 Task: Play online wordle game with 9 letters.
Action: Mouse moved to (512, 458)
Screenshot: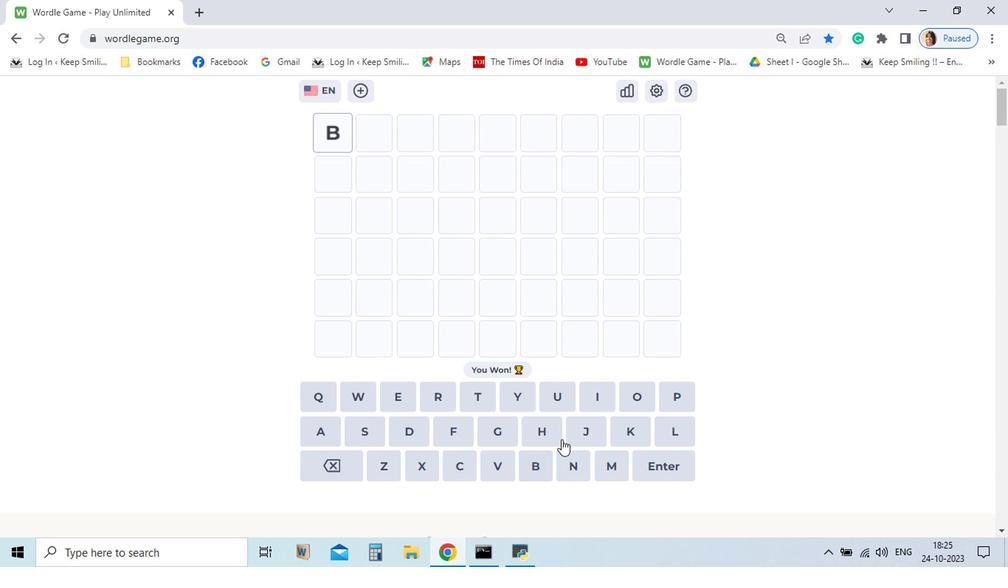 
Action: Mouse pressed left at (512, 458)
Screenshot: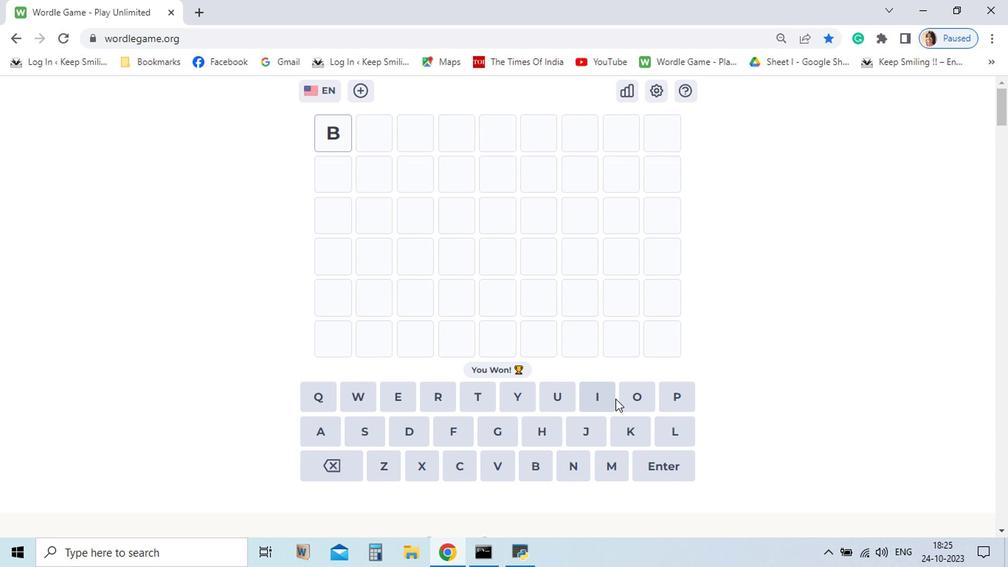 
Action: Mouse moved to (581, 414)
Screenshot: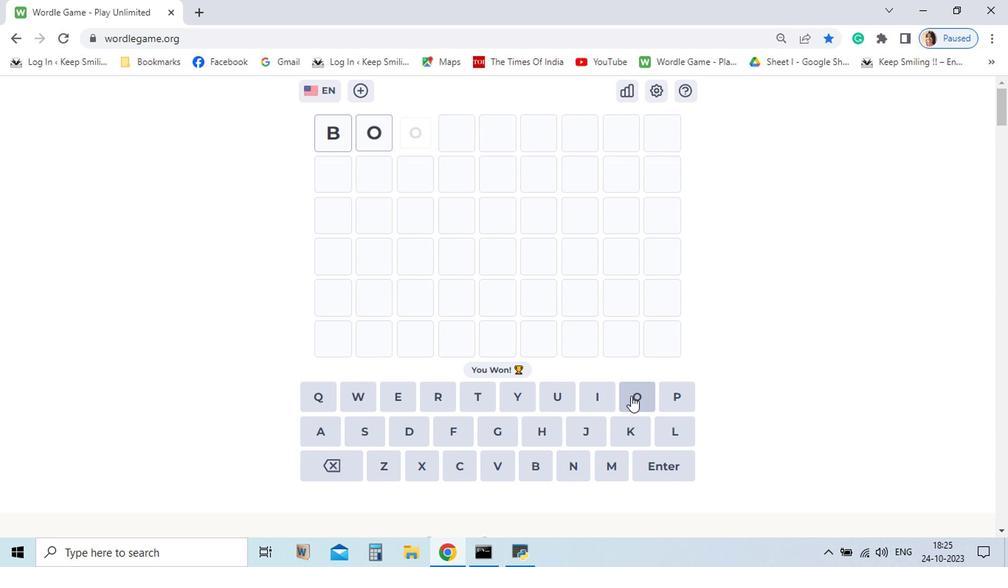 
Action: Mouse pressed left at (581, 414)
Screenshot: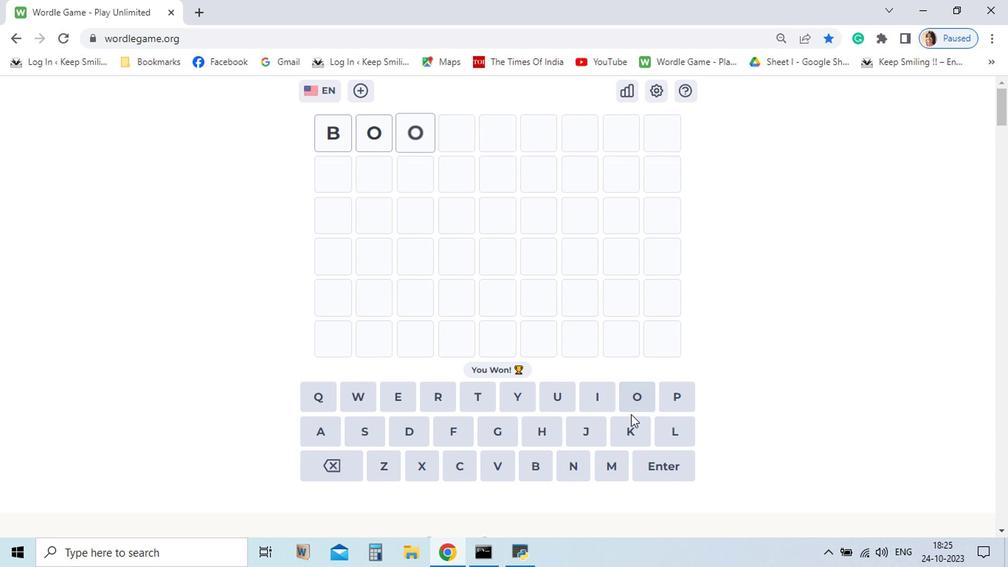 
Action: Mouse moved to (582, 414)
Screenshot: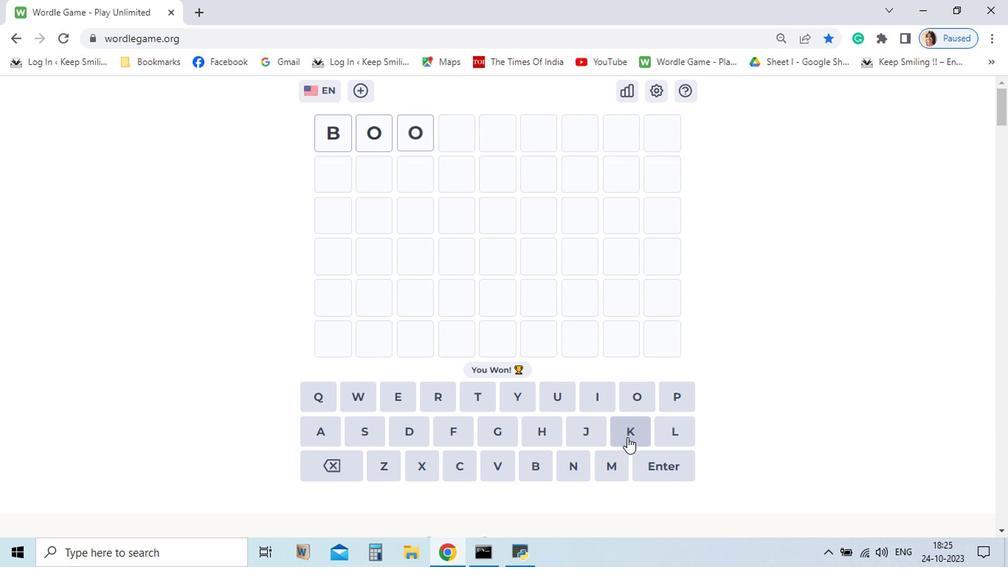 
Action: Mouse pressed left at (582, 414)
Screenshot: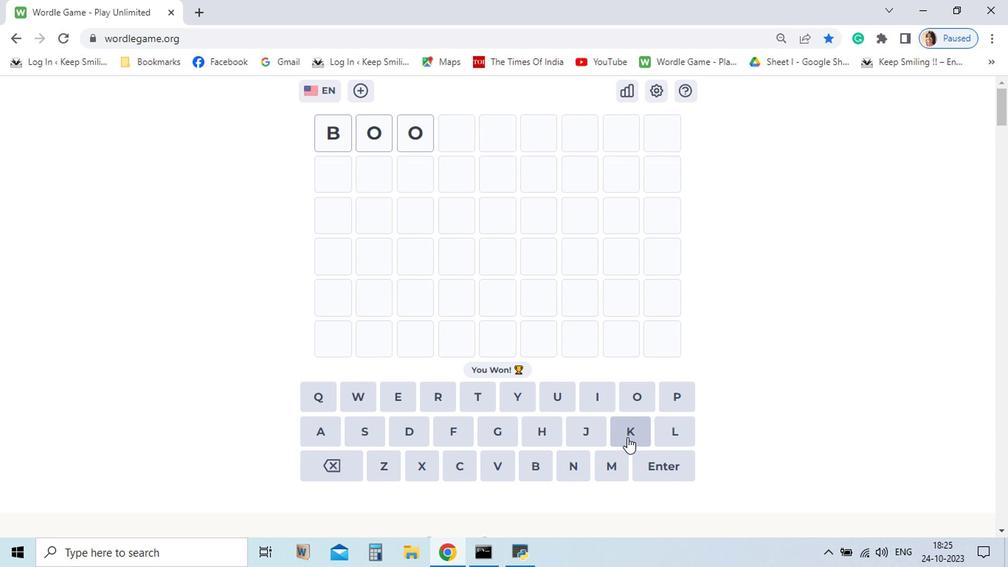 
Action: Mouse moved to (579, 444)
Screenshot: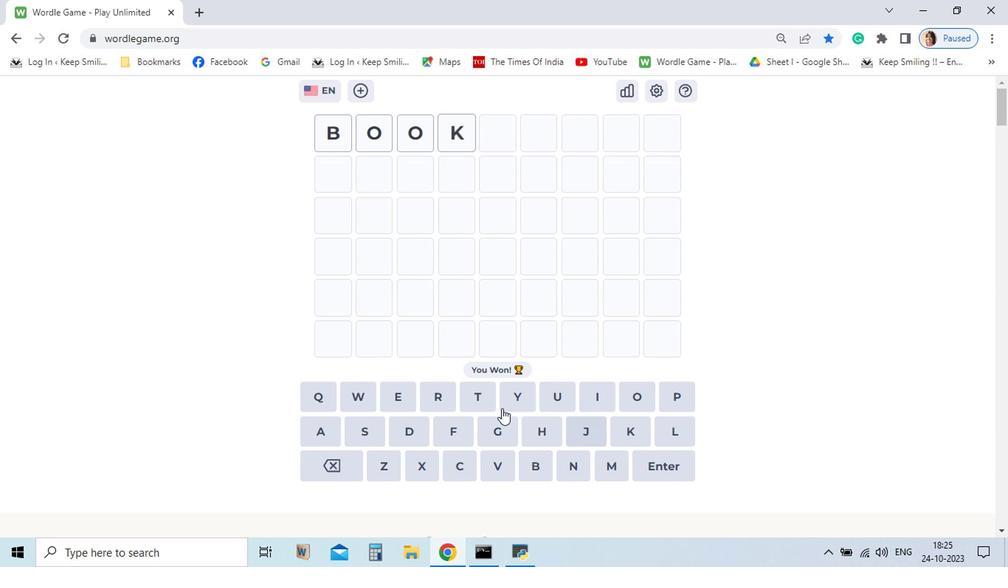 
Action: Mouse pressed left at (579, 444)
Screenshot: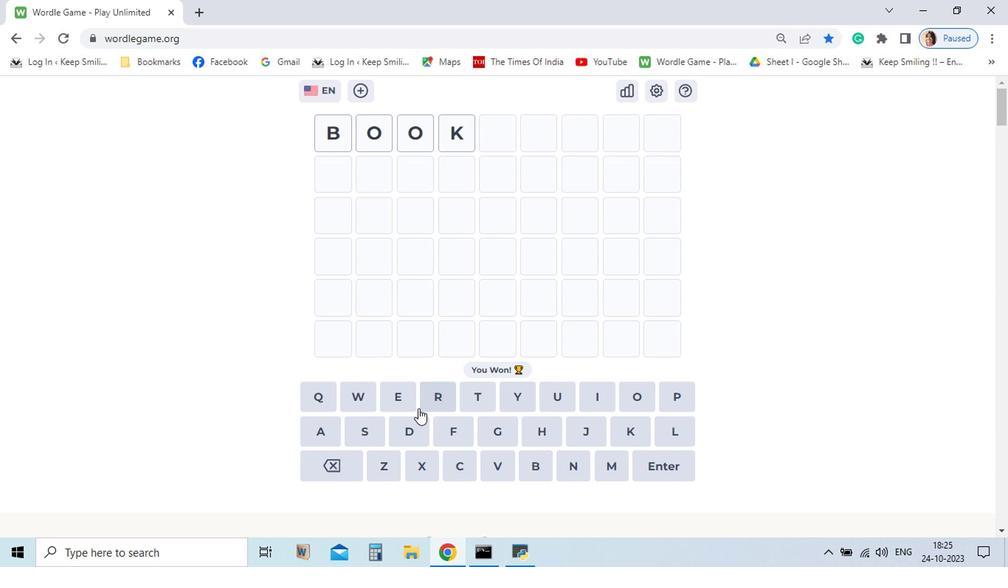 
Action: Mouse moved to (389, 418)
Screenshot: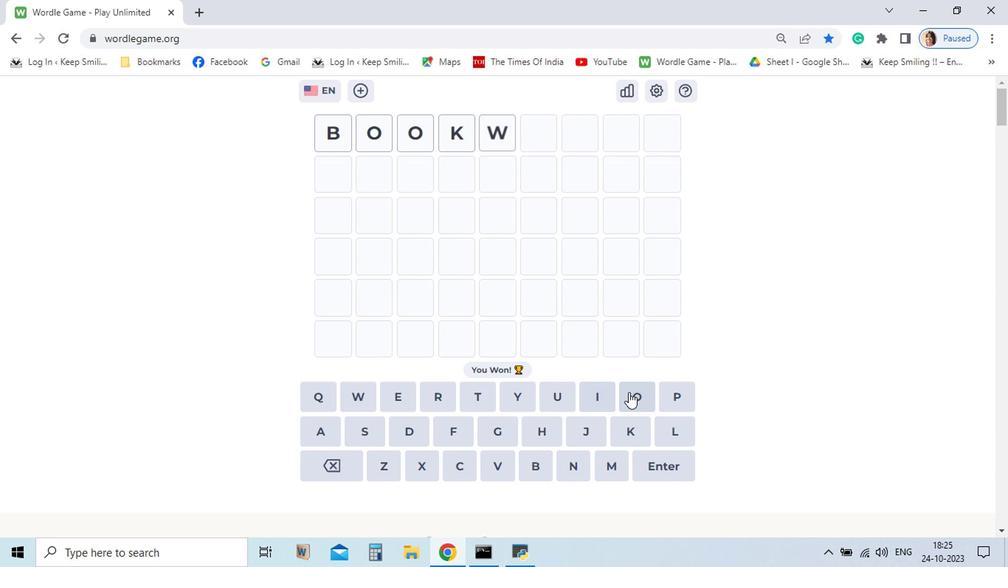 
Action: Mouse pressed left at (389, 418)
Screenshot: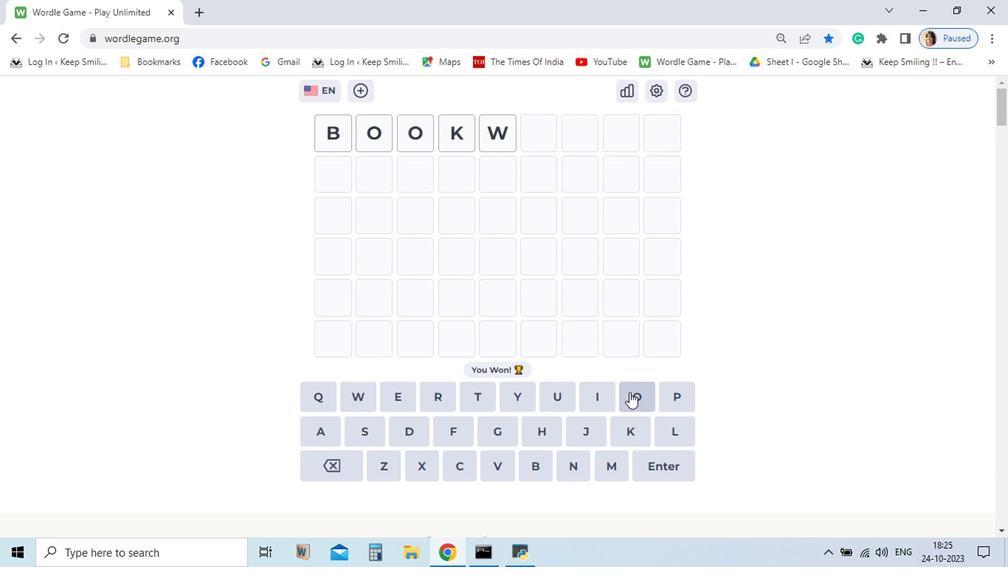 
Action: Mouse moved to (584, 411)
Screenshot: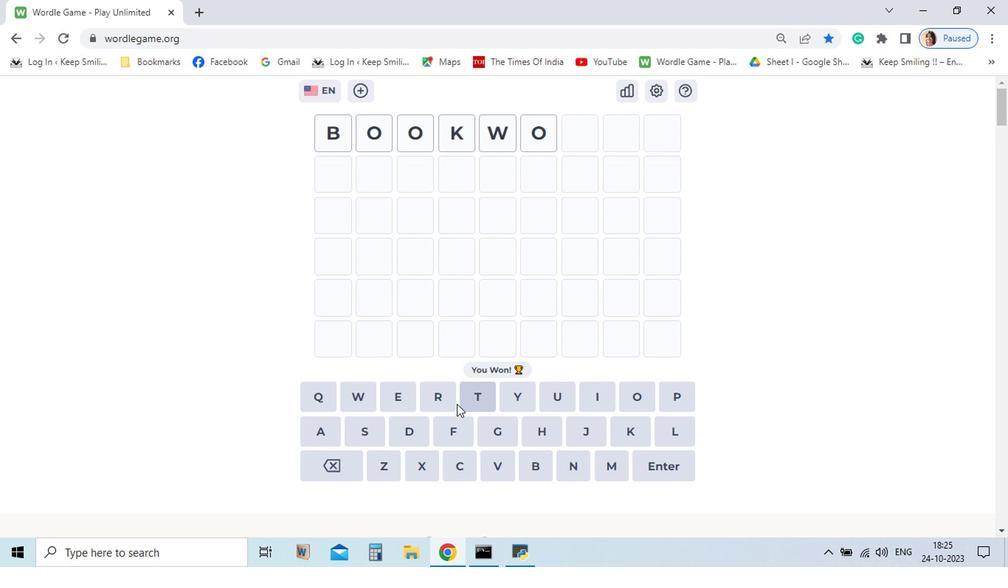 
Action: Mouse pressed left at (584, 411)
Screenshot: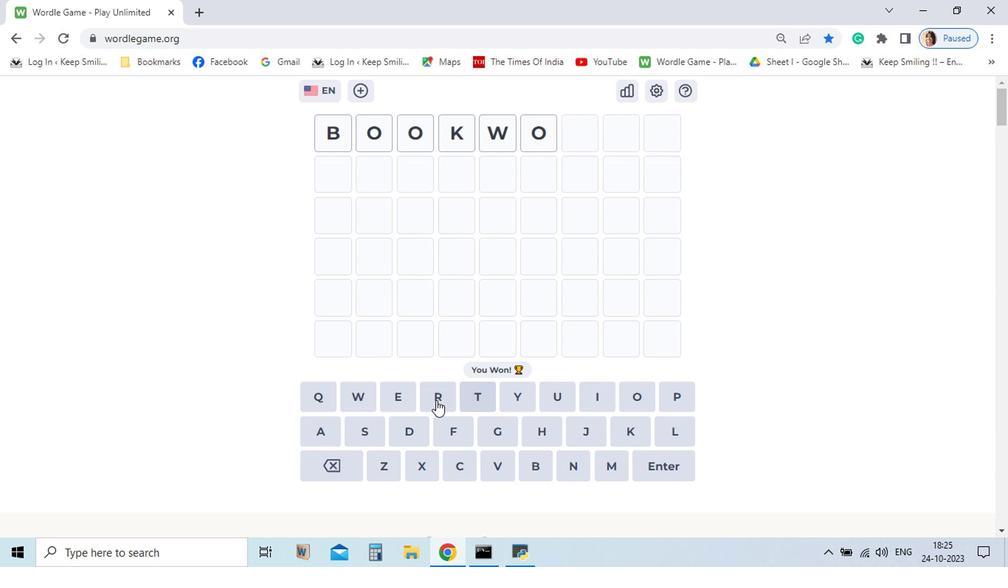 
Action: Mouse moved to (443, 418)
Screenshot: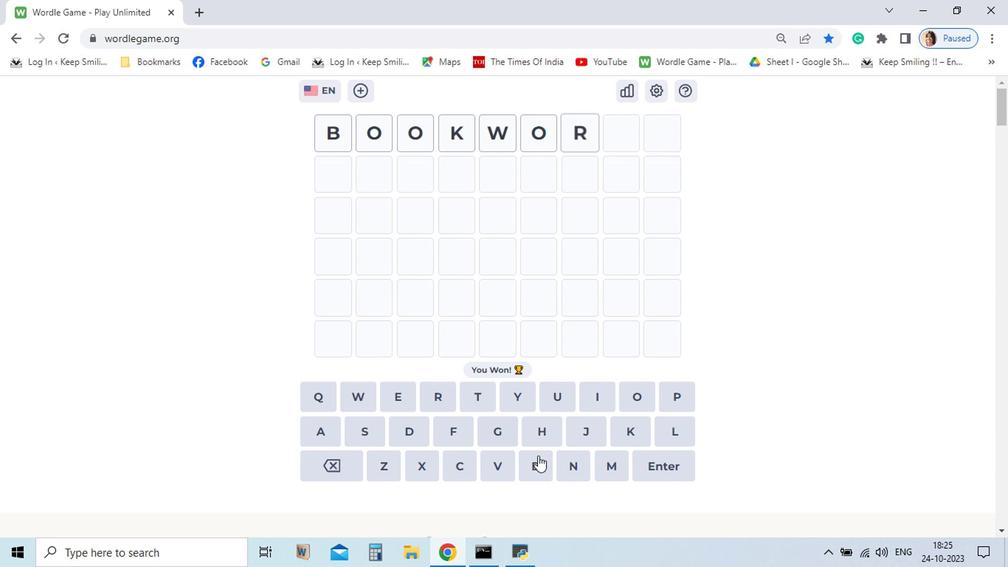 
Action: Mouse pressed left at (443, 418)
Screenshot: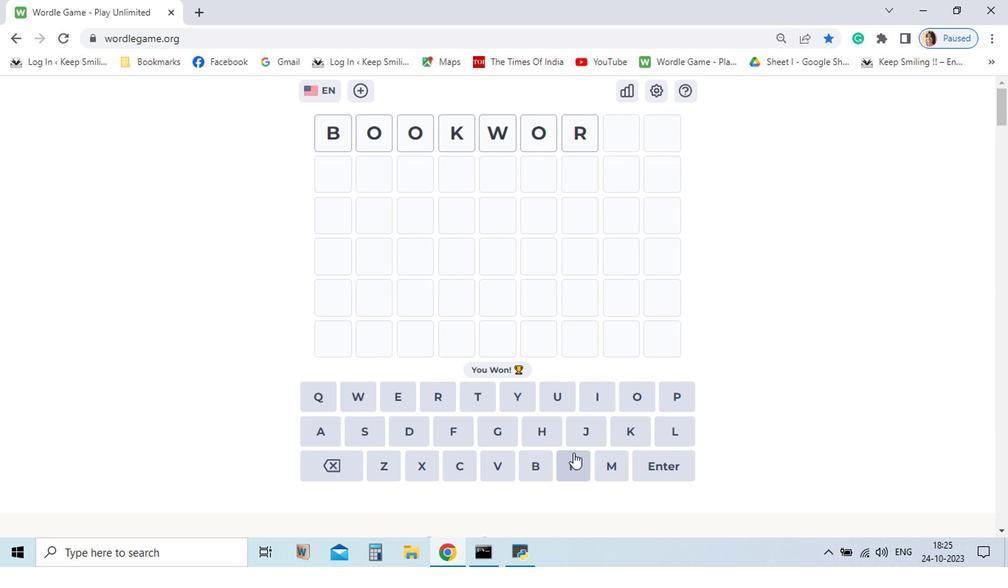 
Action: Mouse moved to (566, 464)
Screenshot: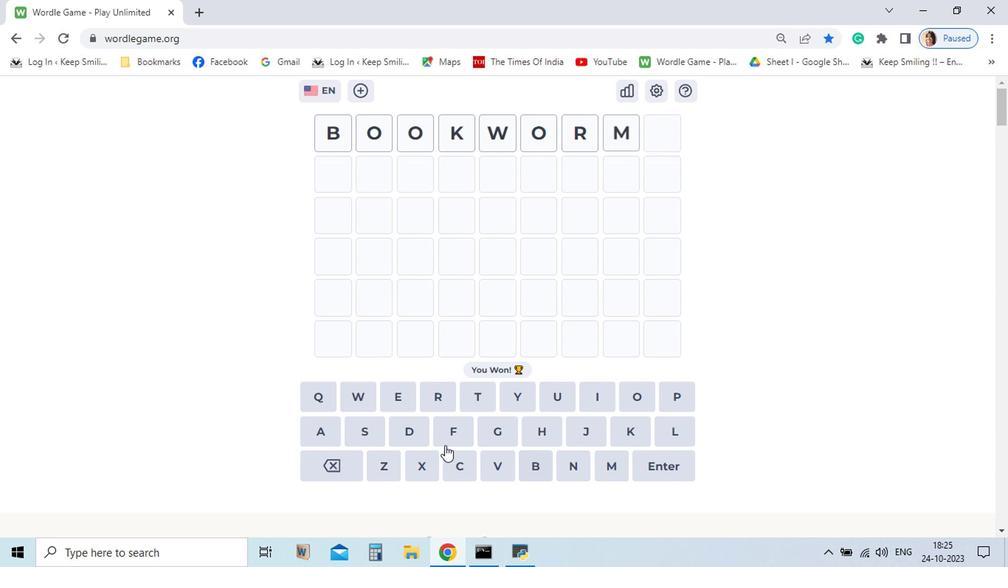 
Action: Mouse pressed left at (566, 464)
Screenshot: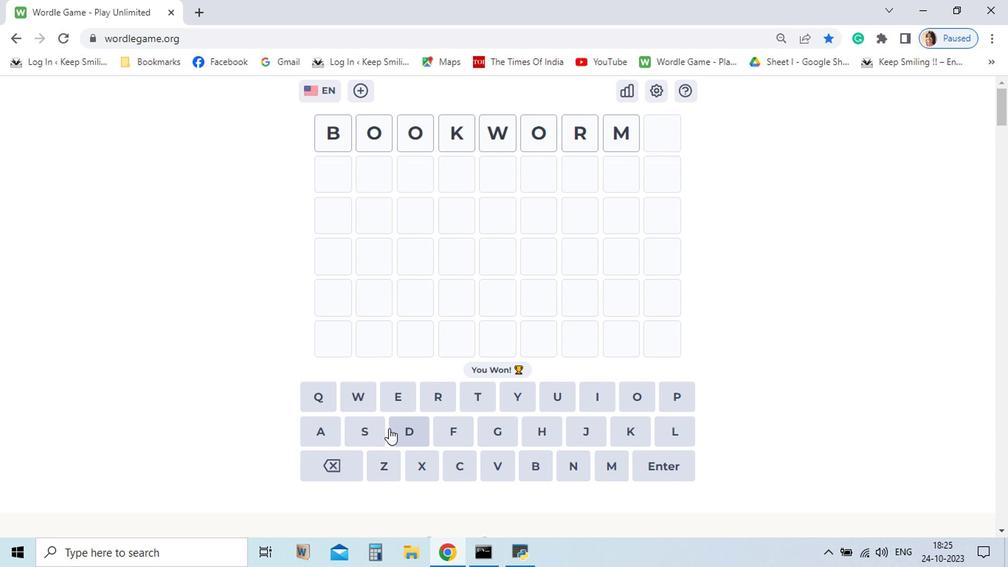 
Action: Mouse moved to (392, 434)
Screenshot: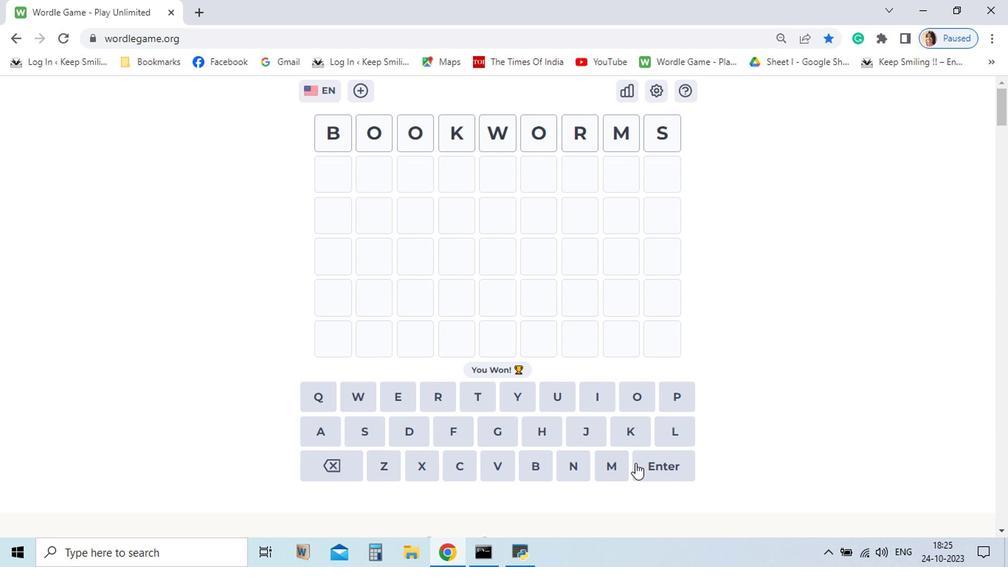 
Action: Mouse pressed left at (392, 434)
Screenshot: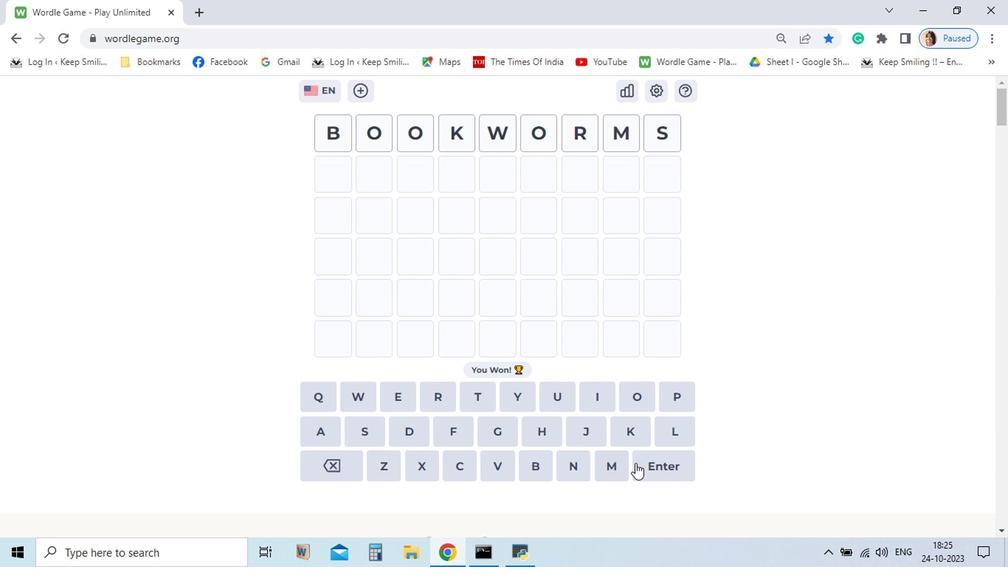 
Action: Mouse moved to (587, 460)
Screenshot: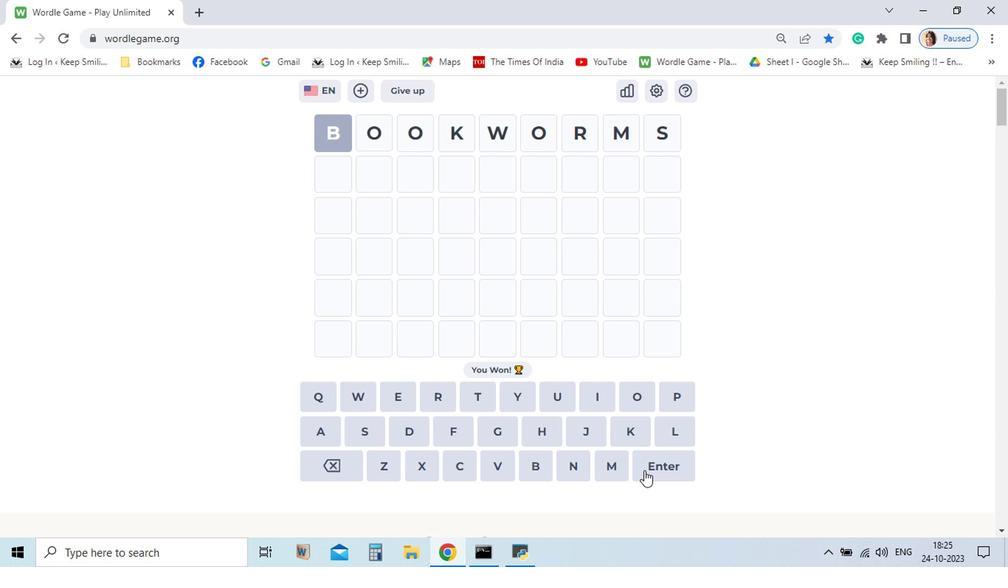 
Action: Mouse pressed left at (587, 460)
Screenshot: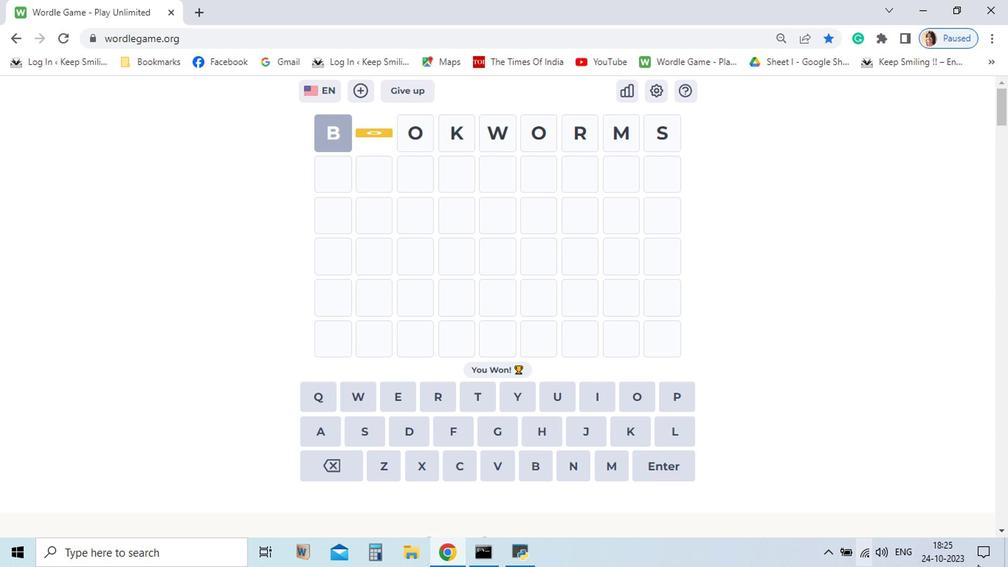 
Action: Mouse moved to (460, 462)
Screenshot: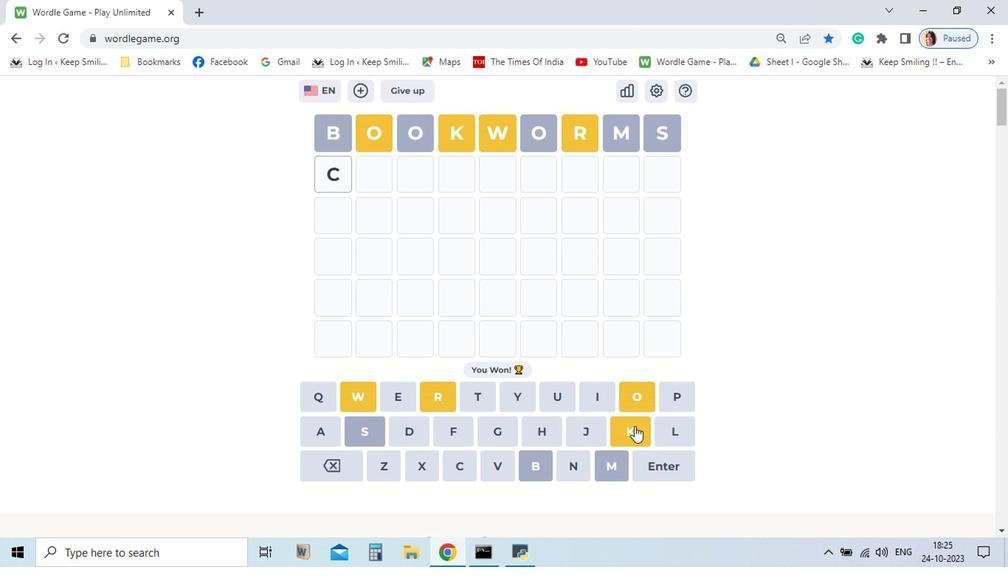 
Action: Mouse pressed left at (460, 462)
Screenshot: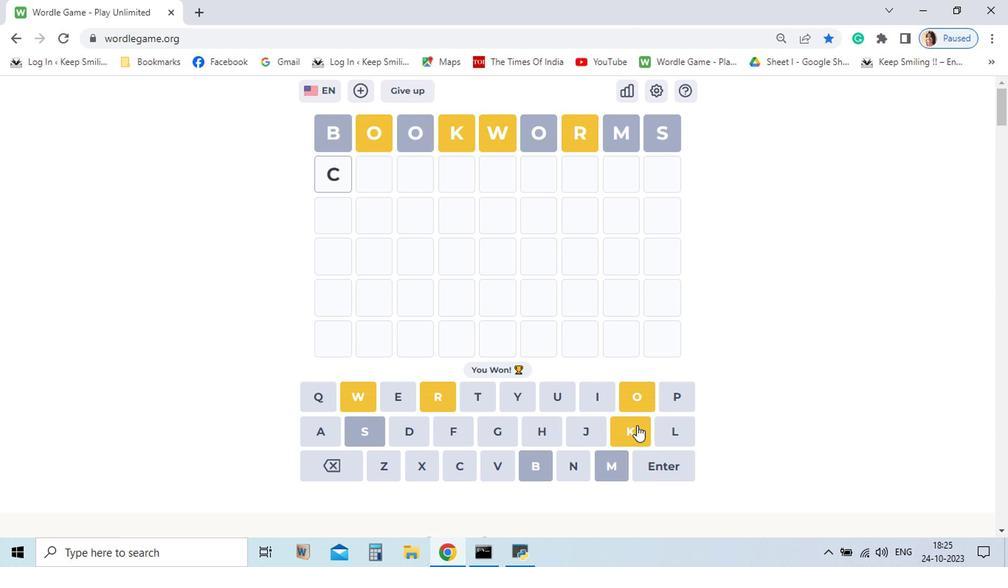 
Action: Mouse moved to (617, 435)
Screenshot: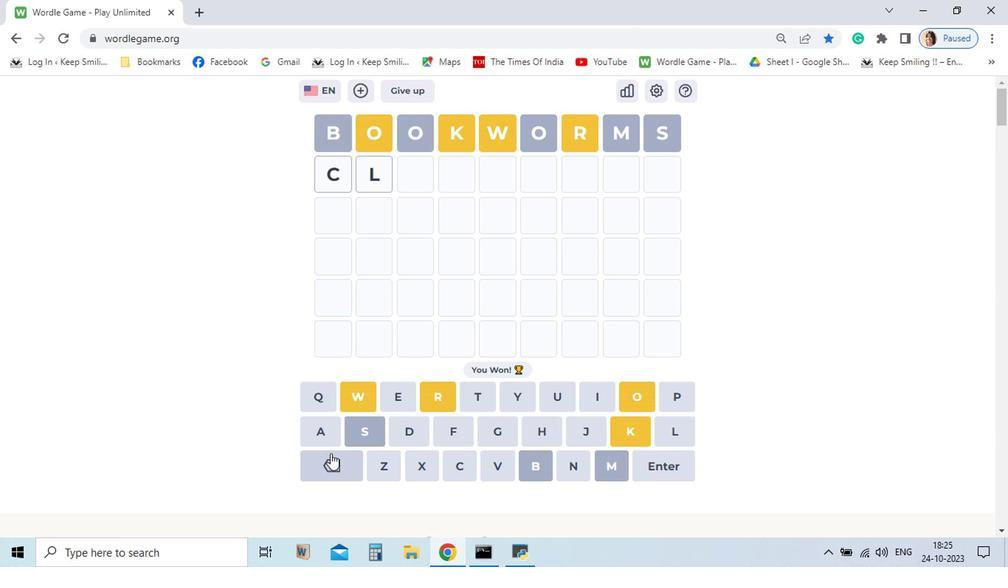 
Action: Mouse pressed left at (617, 435)
Screenshot: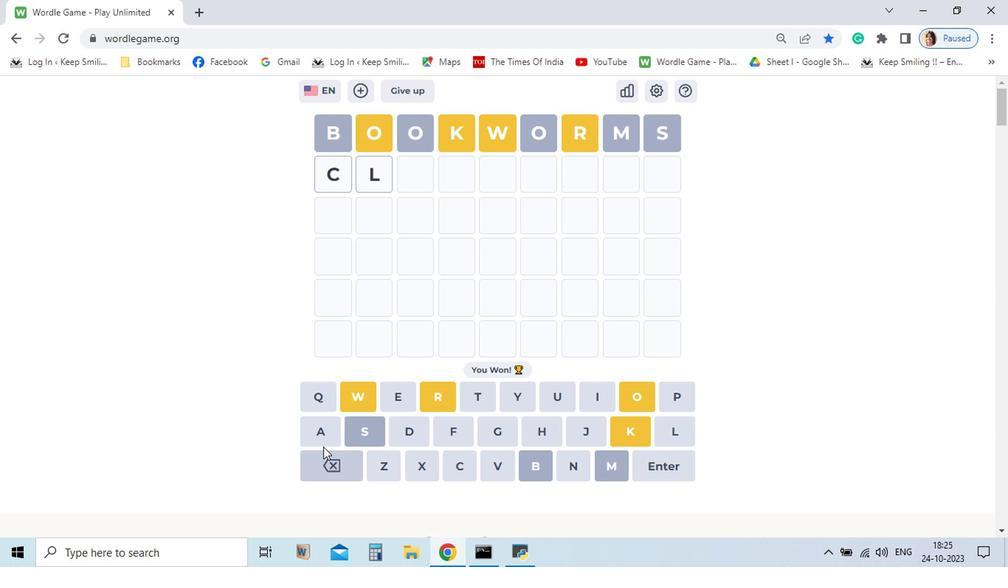 
Action: Mouse moved to (359, 445)
Screenshot: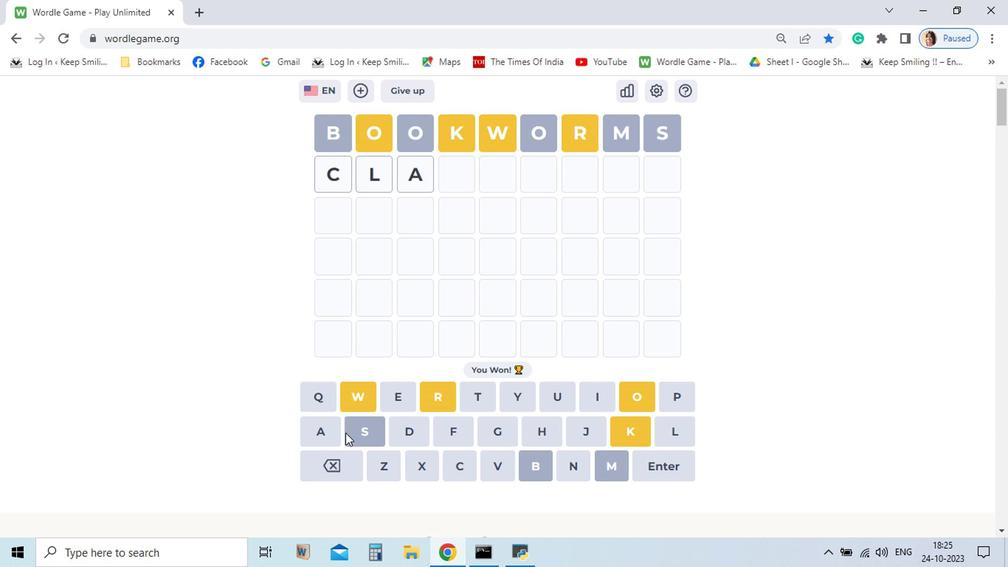 
Action: Mouse pressed left at (359, 445)
Screenshot: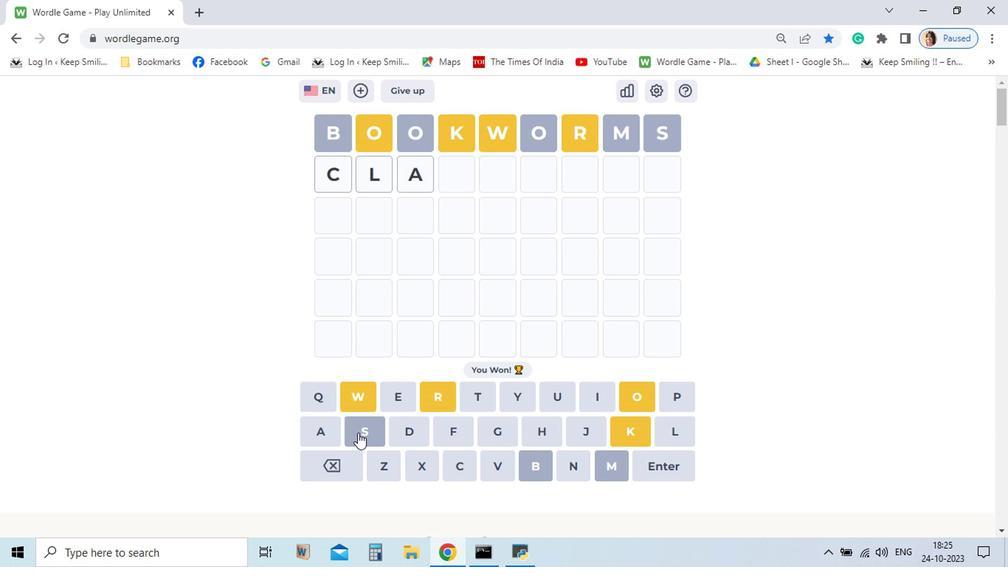 
Action: Mouse moved to (390, 441)
Screenshot: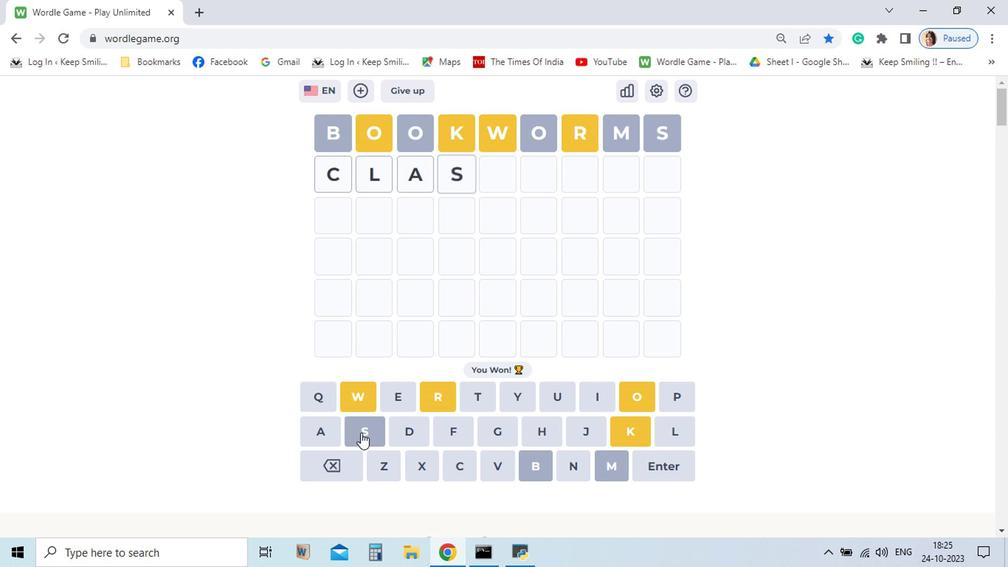 
Action: Mouse pressed left at (390, 441)
Screenshot: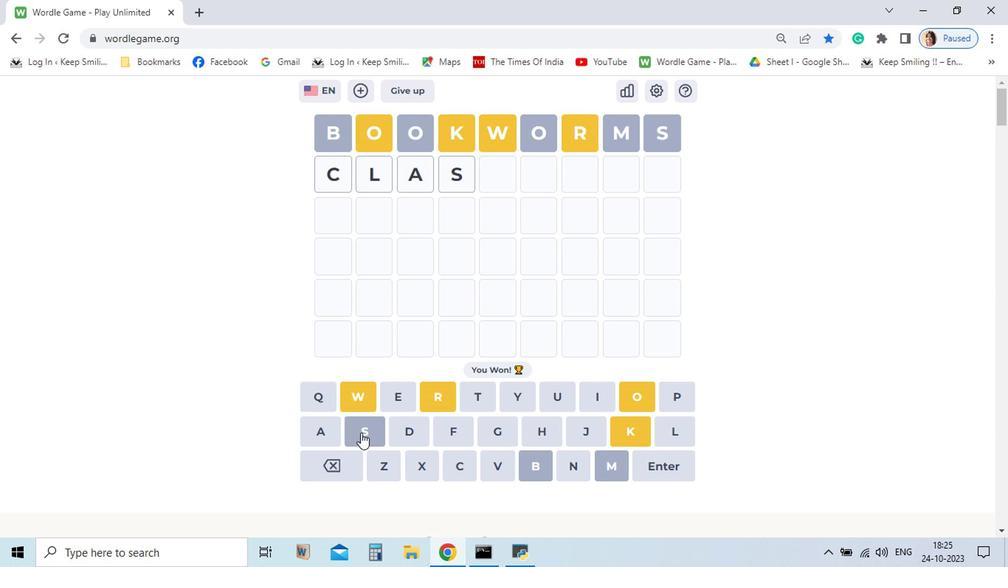 
Action: Mouse pressed left at (390, 441)
Screenshot: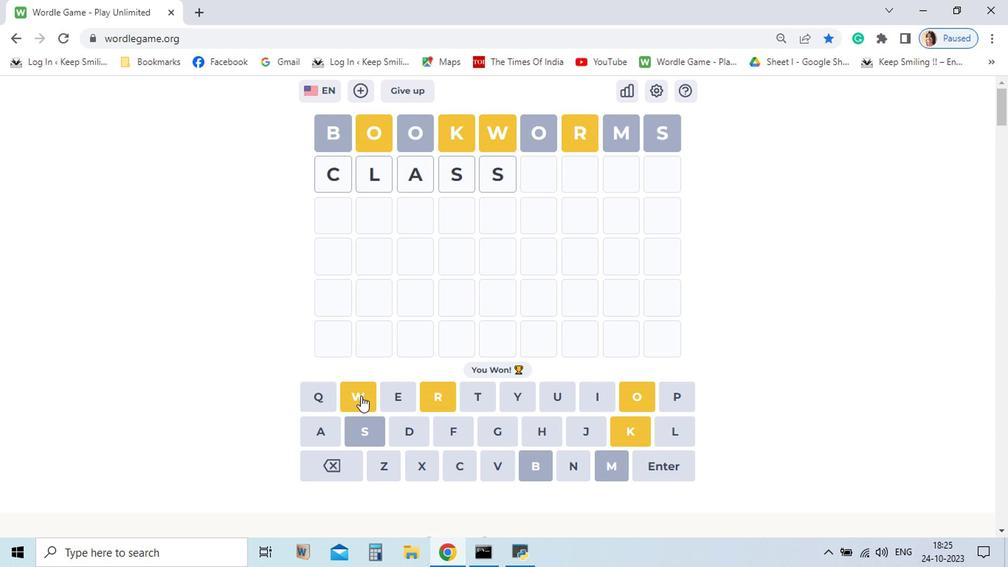 
Action: Mouse moved to (390, 414)
Screenshot: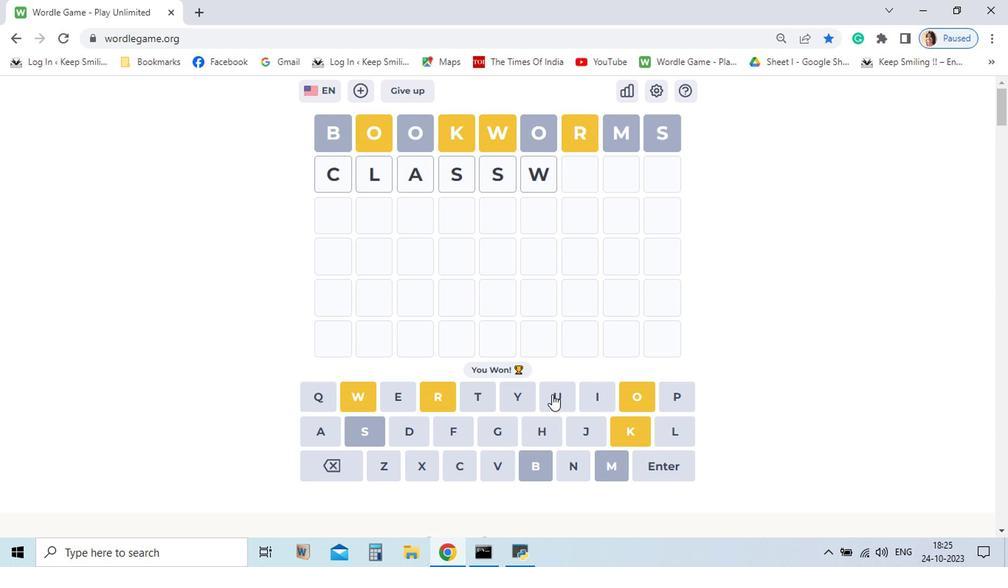
Action: Mouse pressed left at (390, 414)
Screenshot: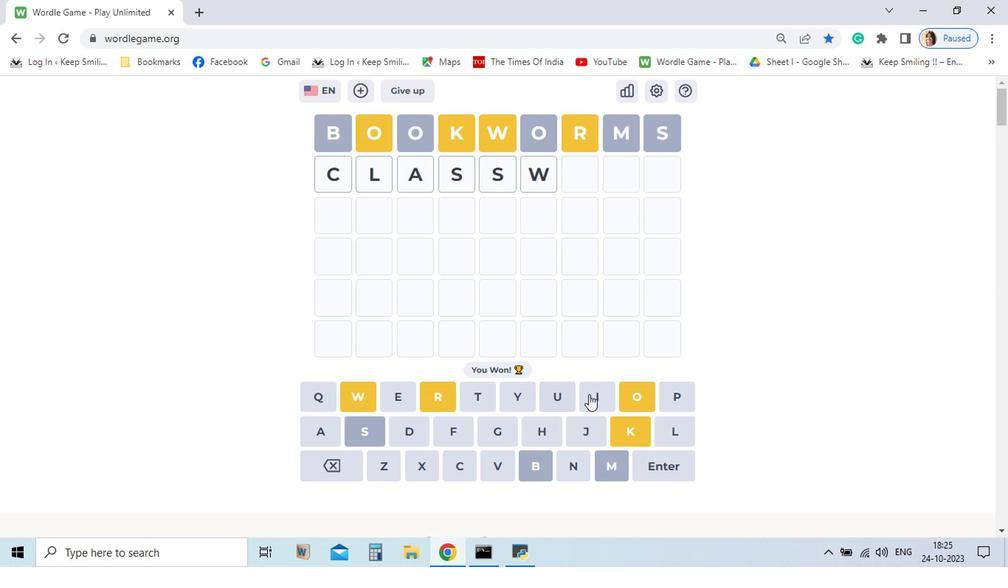 
Action: Mouse moved to (583, 412)
Screenshot: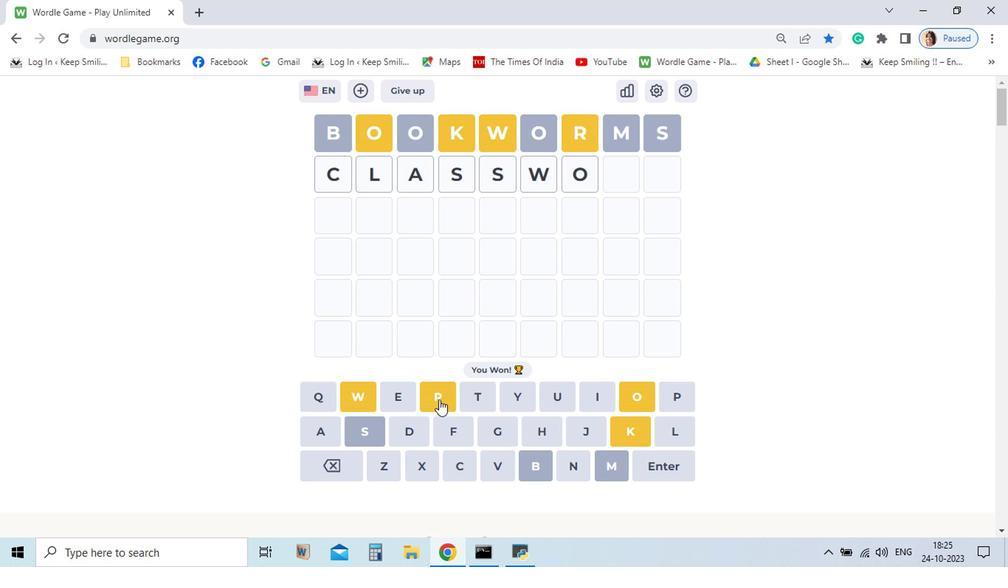 
Action: Mouse pressed left at (583, 412)
Screenshot: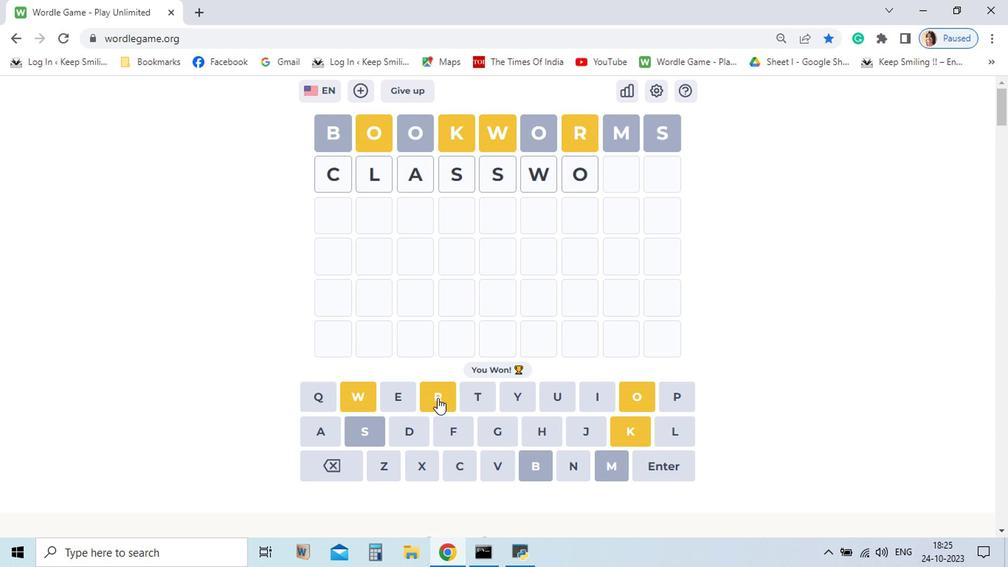 
Action: Mouse moved to (444, 416)
Screenshot: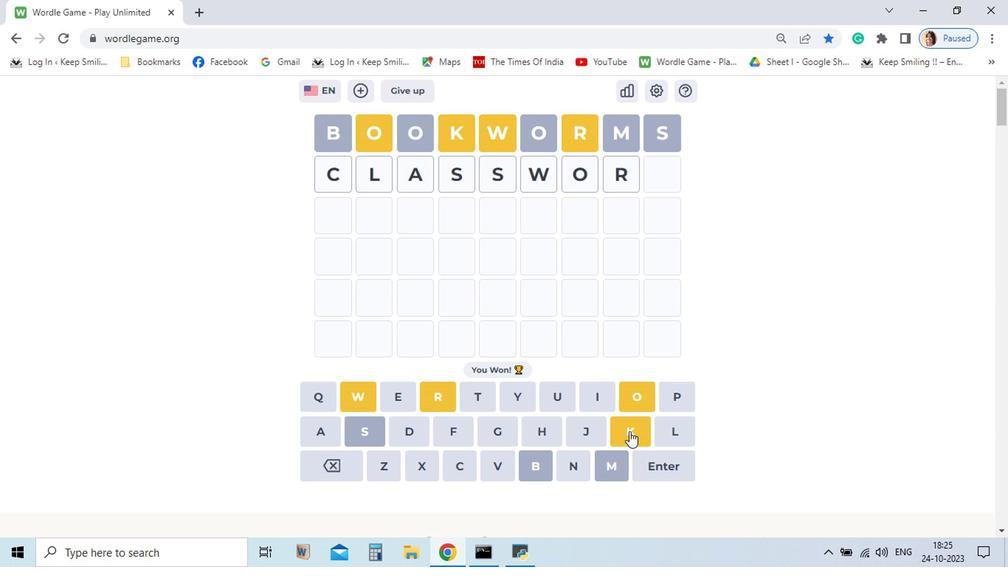 
Action: Mouse pressed left at (444, 416)
Screenshot: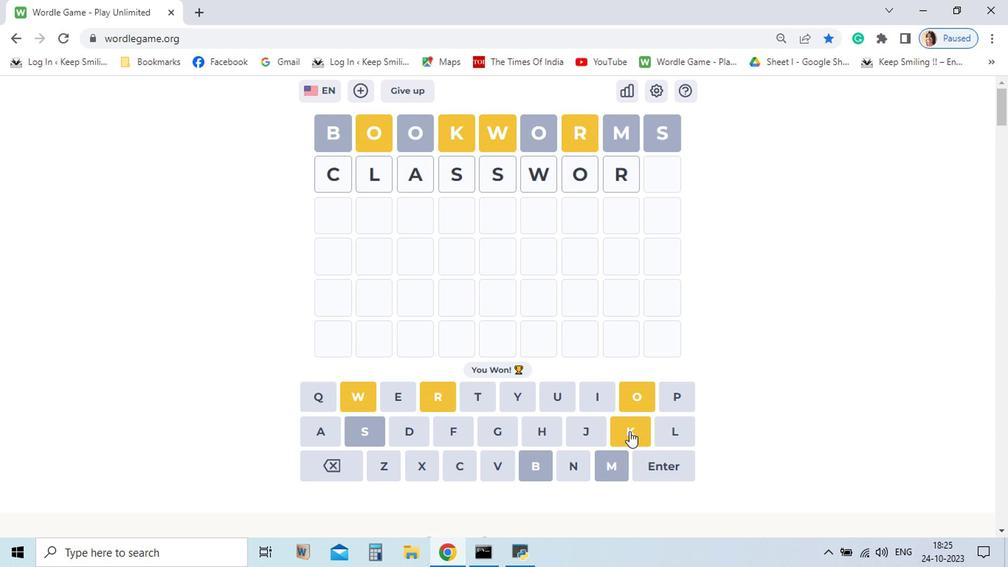 
Action: Mouse moved to (581, 440)
Screenshot: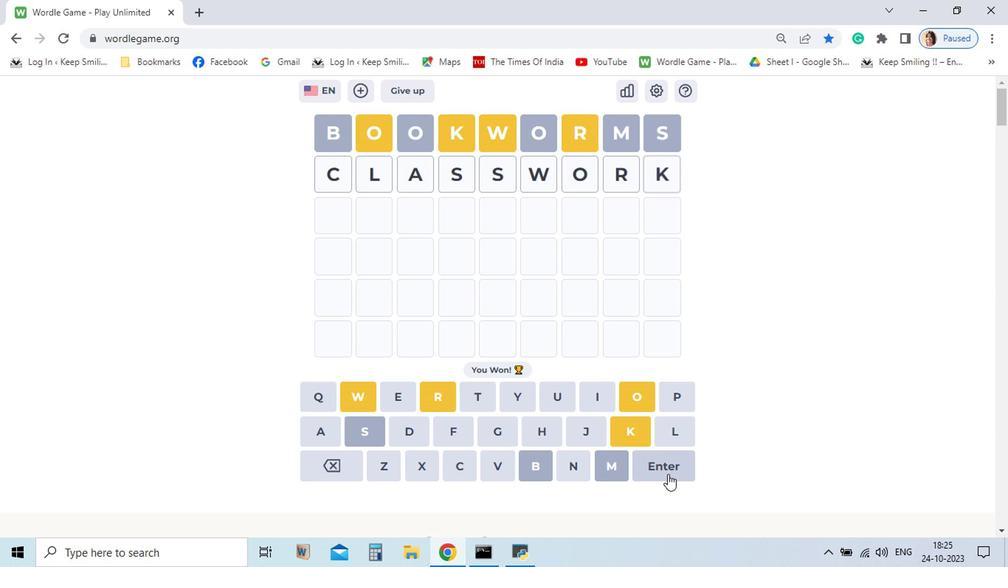 
Action: Mouse pressed left at (581, 440)
Screenshot: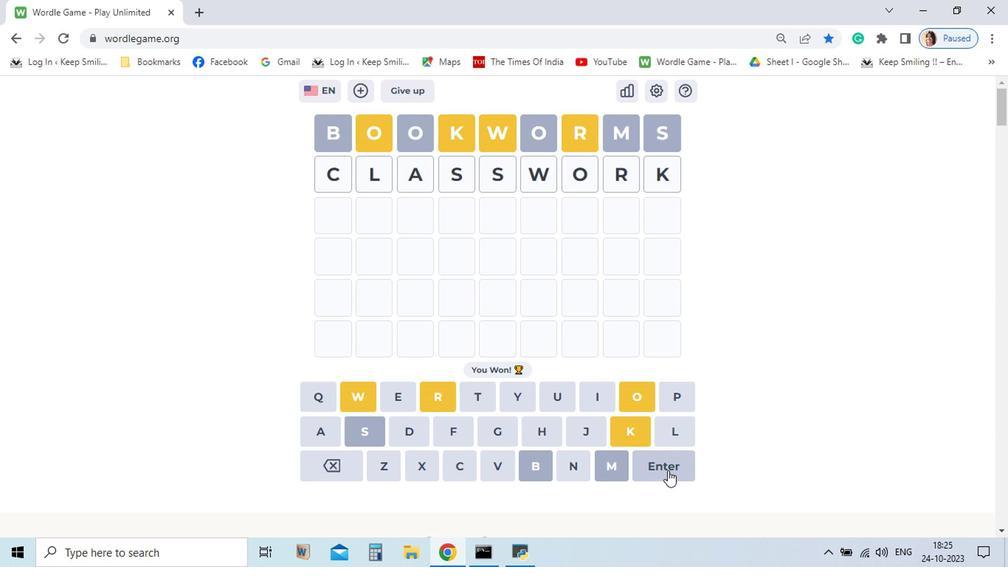 
Action: Mouse moved to (608, 463)
Screenshot: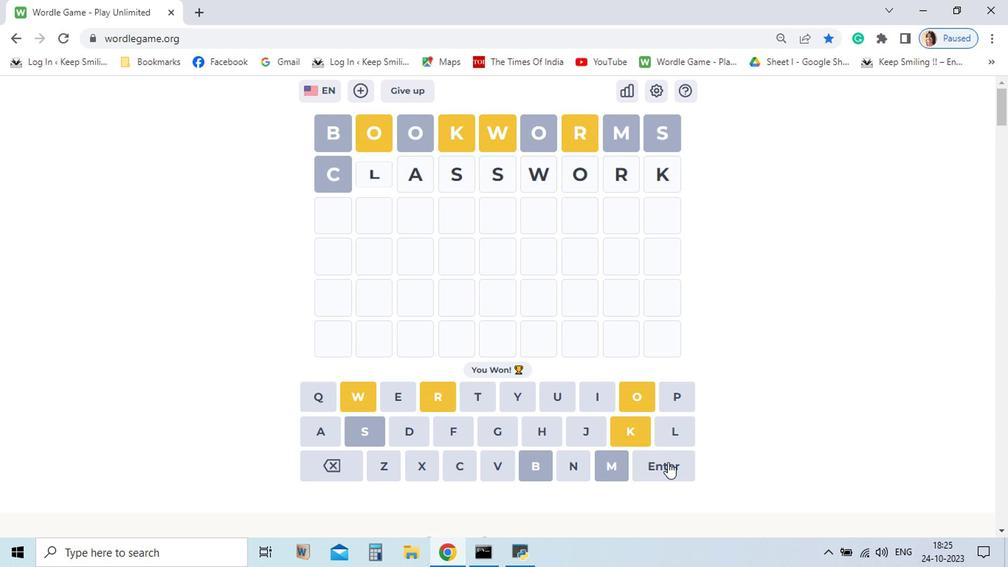 
Action: Mouse pressed left at (608, 463)
Screenshot: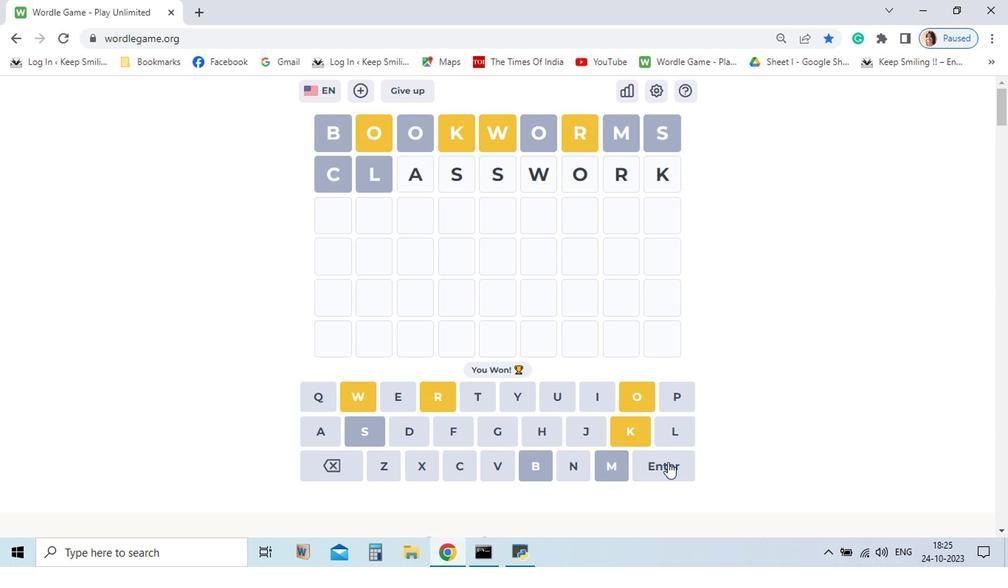 
Action: Mouse moved to (422, 438)
Screenshot: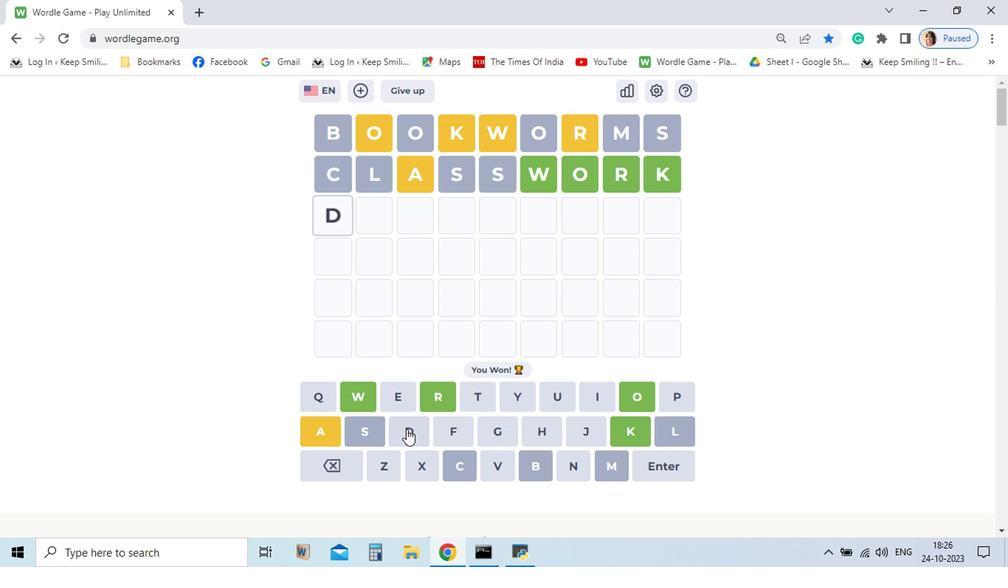 
Action: Mouse pressed left at (422, 438)
Screenshot: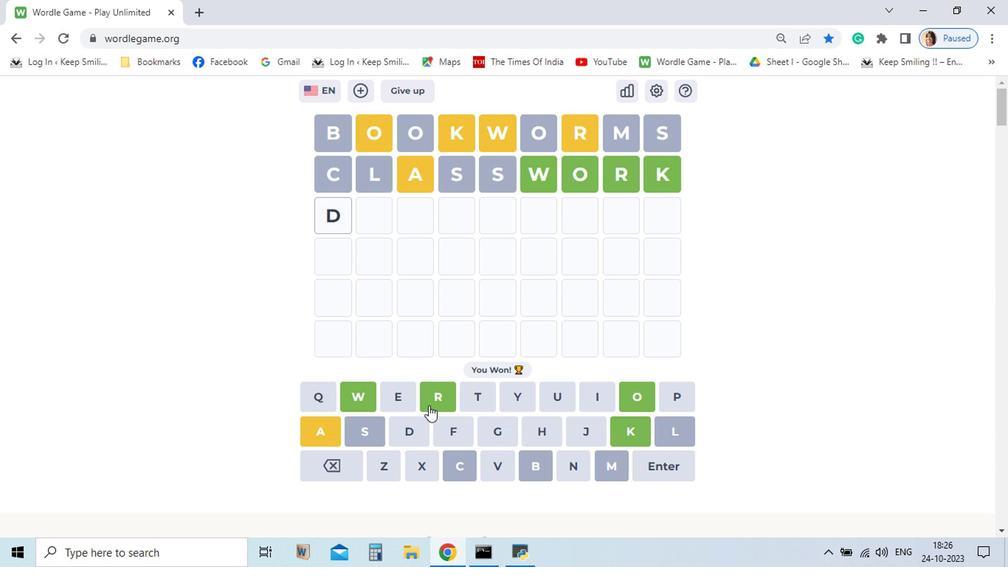 
Action: Mouse moved to (440, 415)
Screenshot: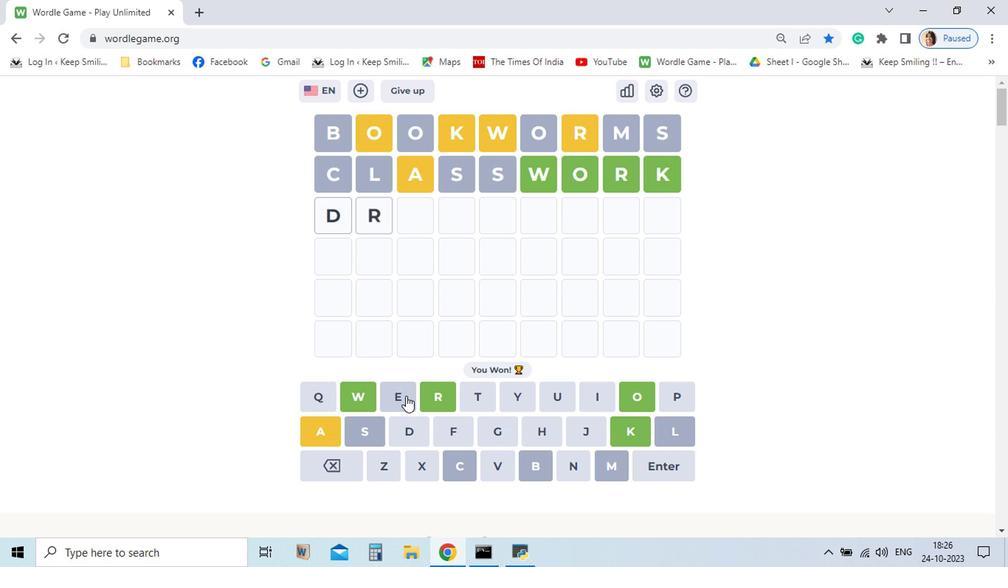 
Action: Mouse pressed left at (440, 415)
Screenshot: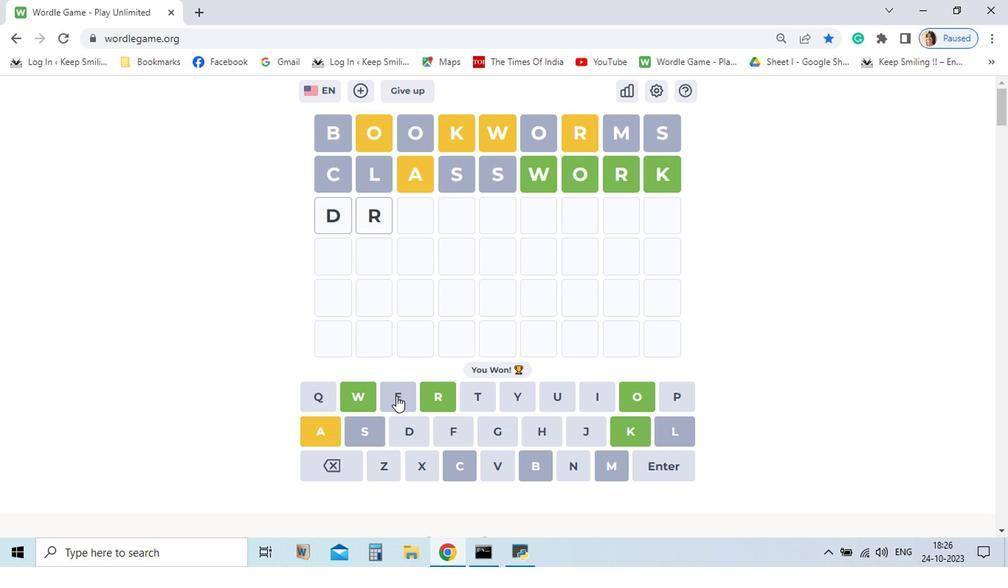 
Action: Mouse moved to (415, 414)
Screenshot: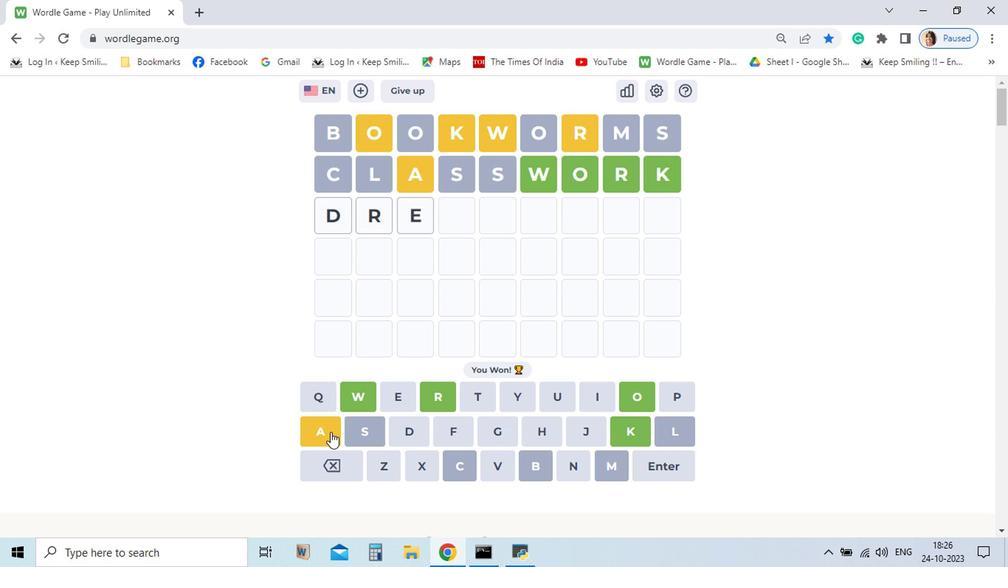 
Action: Mouse pressed left at (415, 414)
Screenshot: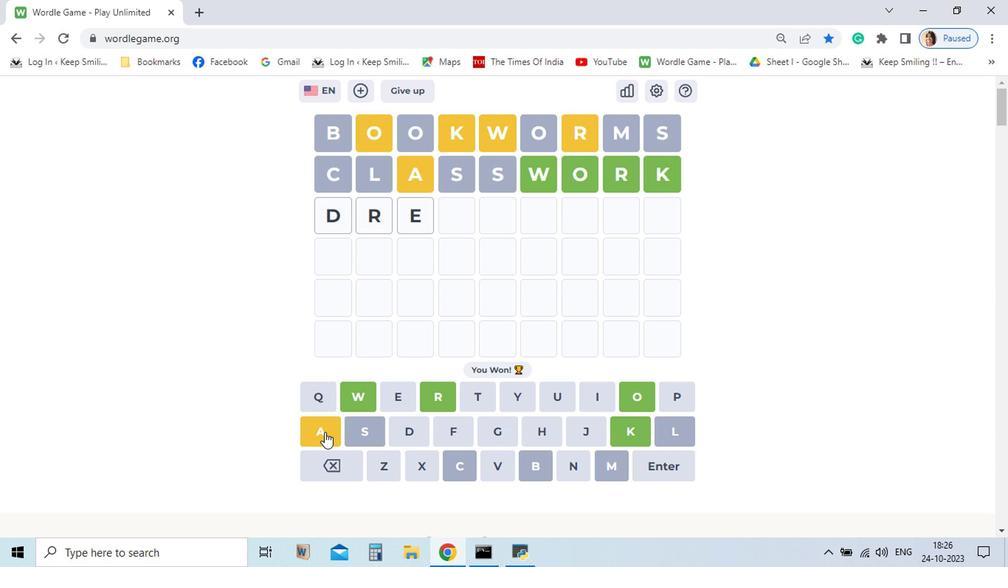 
Action: Mouse moved to (362, 440)
Screenshot: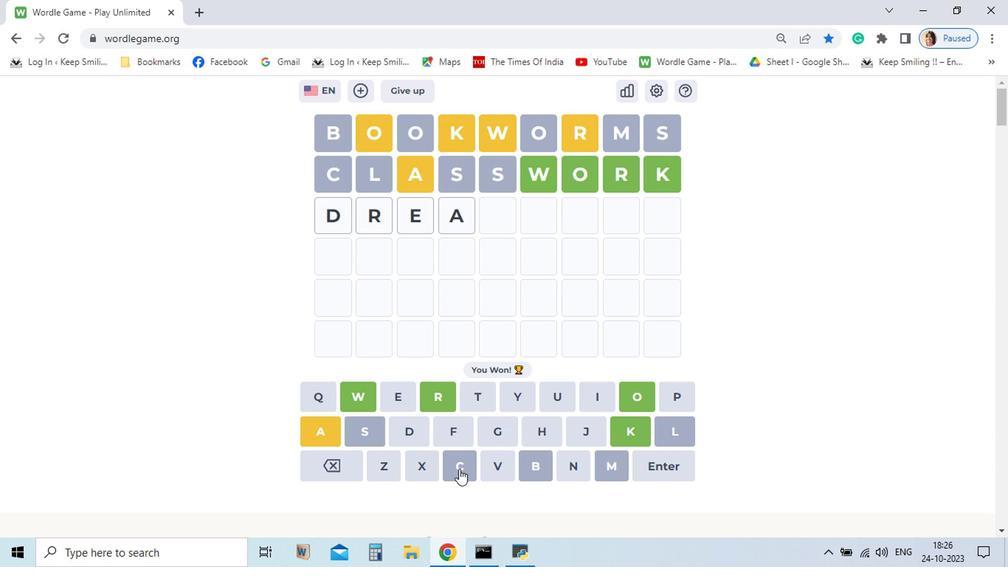
Action: Mouse pressed left at (362, 440)
Screenshot: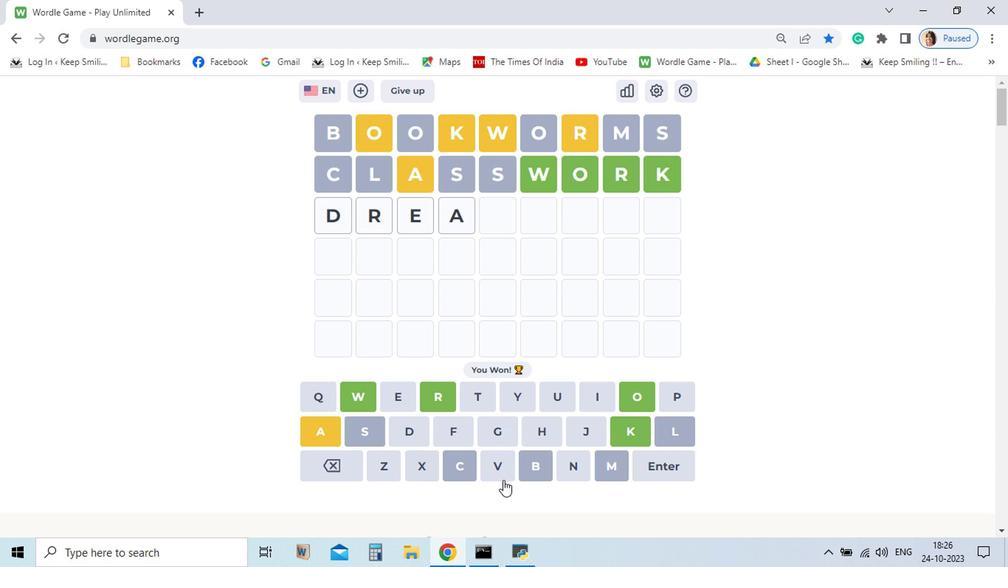 
Action: Mouse moved to (371, 461)
Screenshot: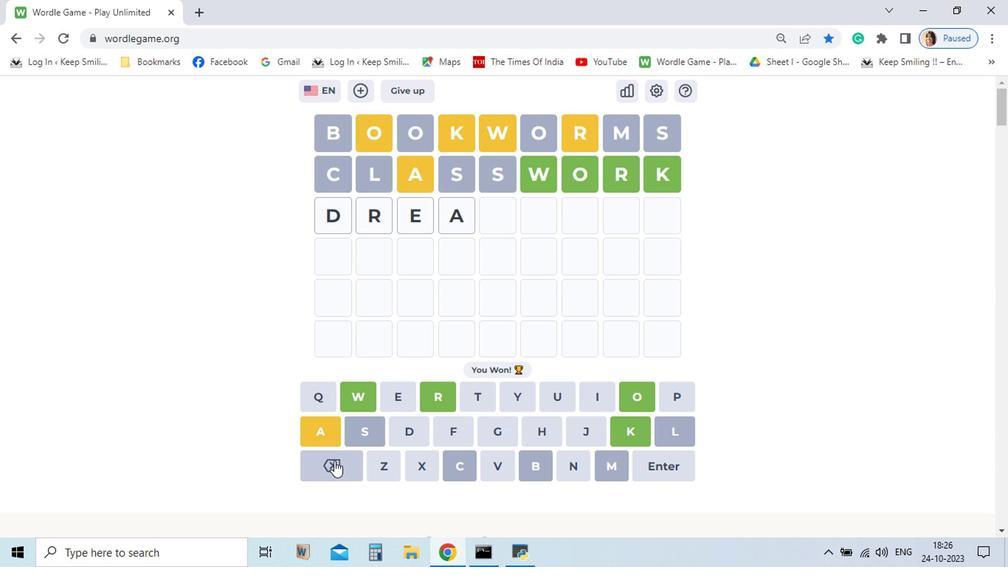 
Action: Mouse pressed left at (371, 461)
Screenshot: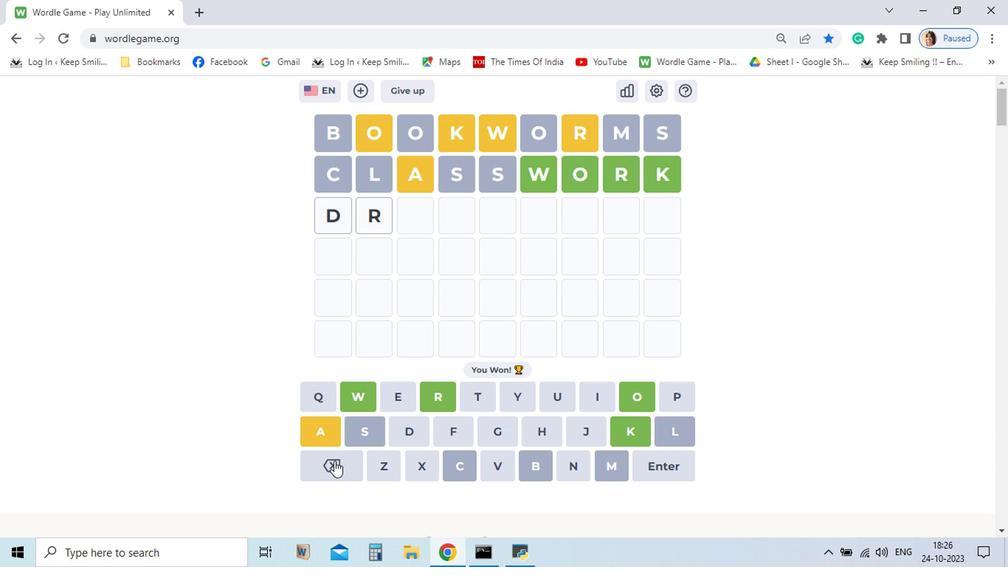 
Action: Mouse pressed left at (371, 461)
Screenshot: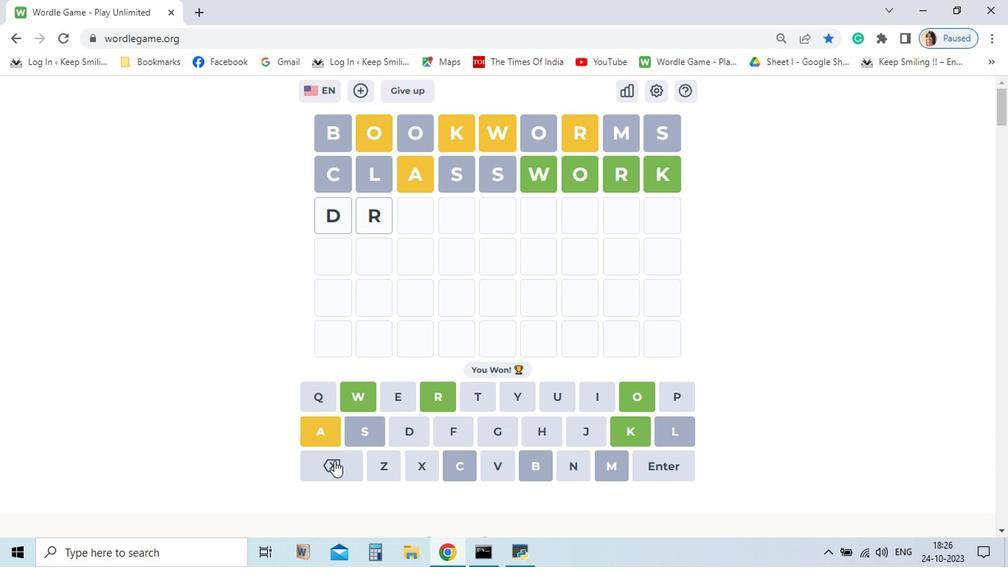 
Action: Mouse pressed left at (371, 461)
Screenshot: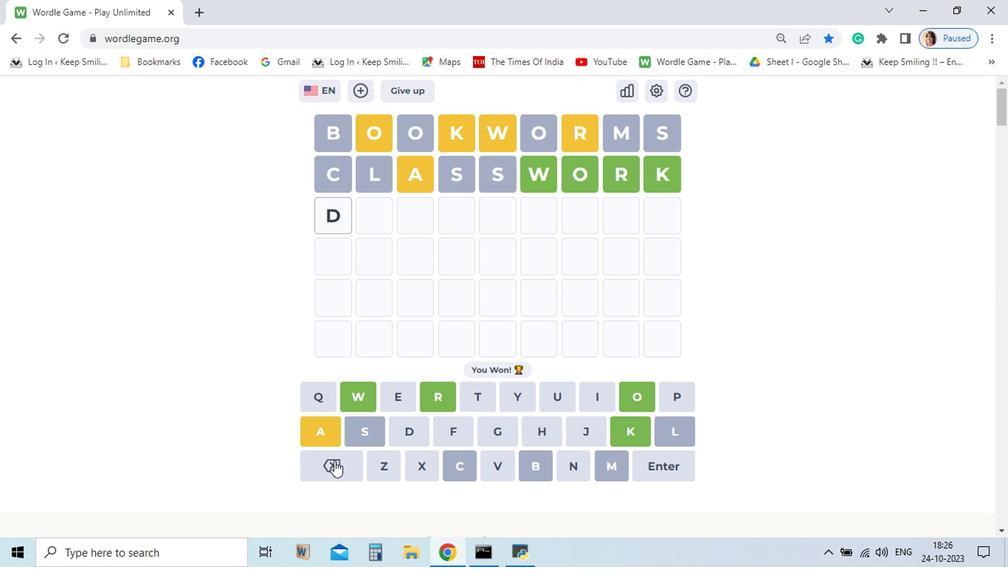 
Action: Mouse pressed left at (371, 461)
Screenshot: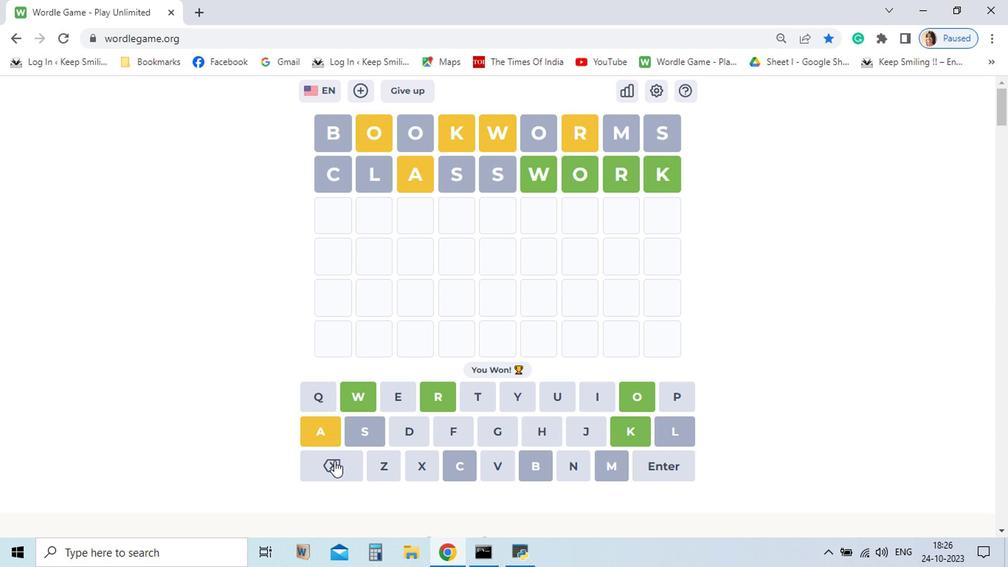 
Action: Mouse moved to (425, 413)
Screenshot: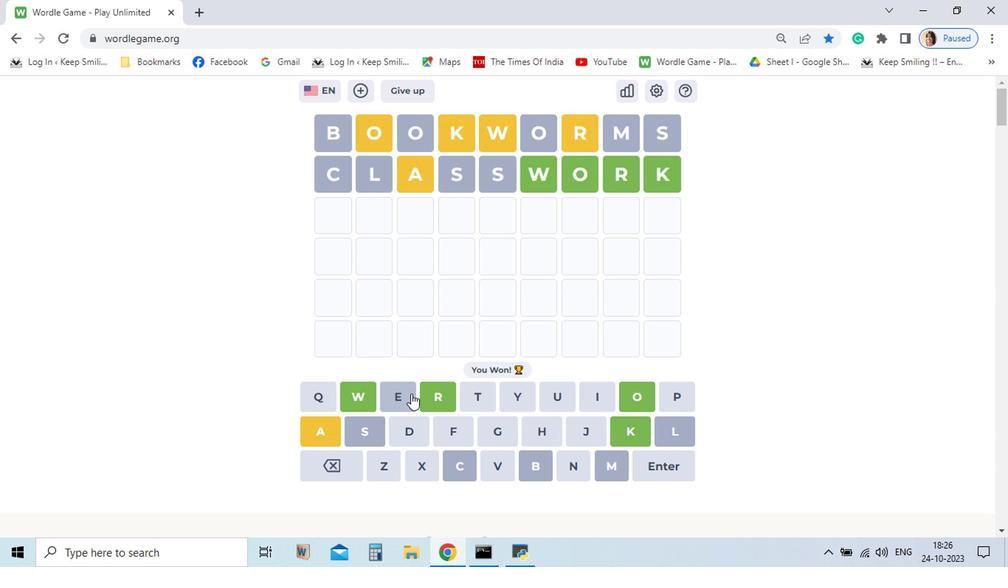 
Action: Mouse pressed left at (425, 413)
Screenshot: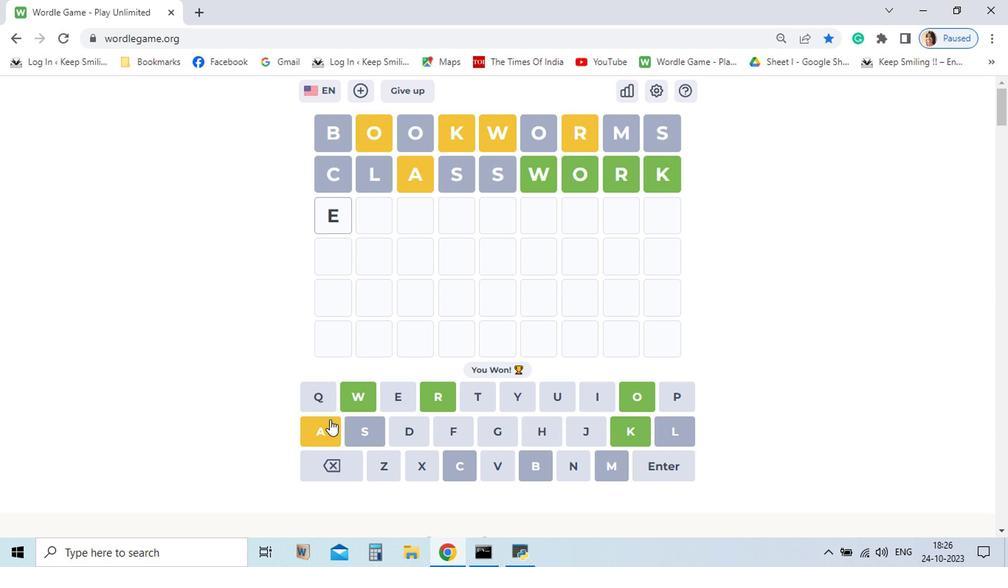 
Action: Mouse moved to (361, 437)
Screenshot: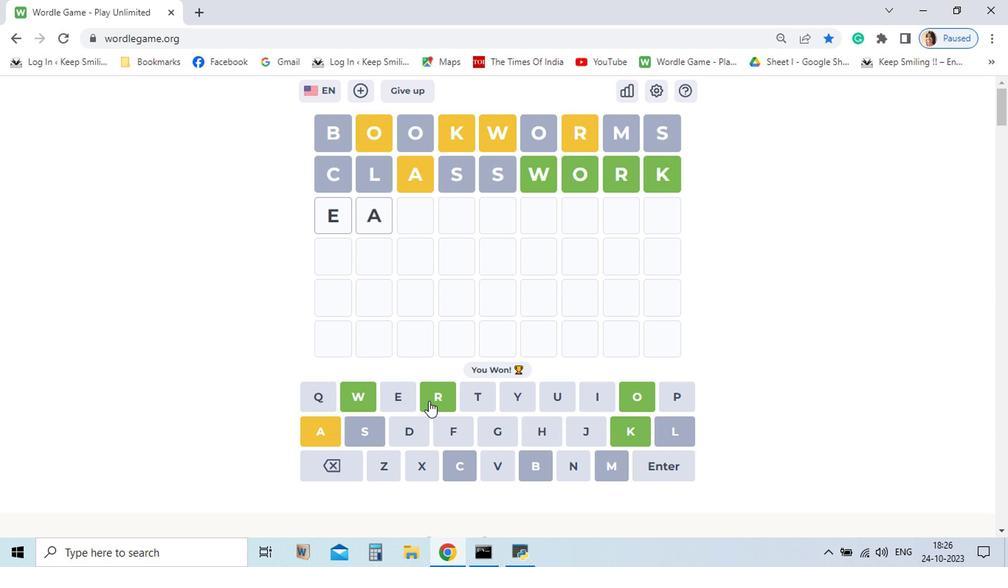 
Action: Mouse pressed left at (361, 437)
Screenshot: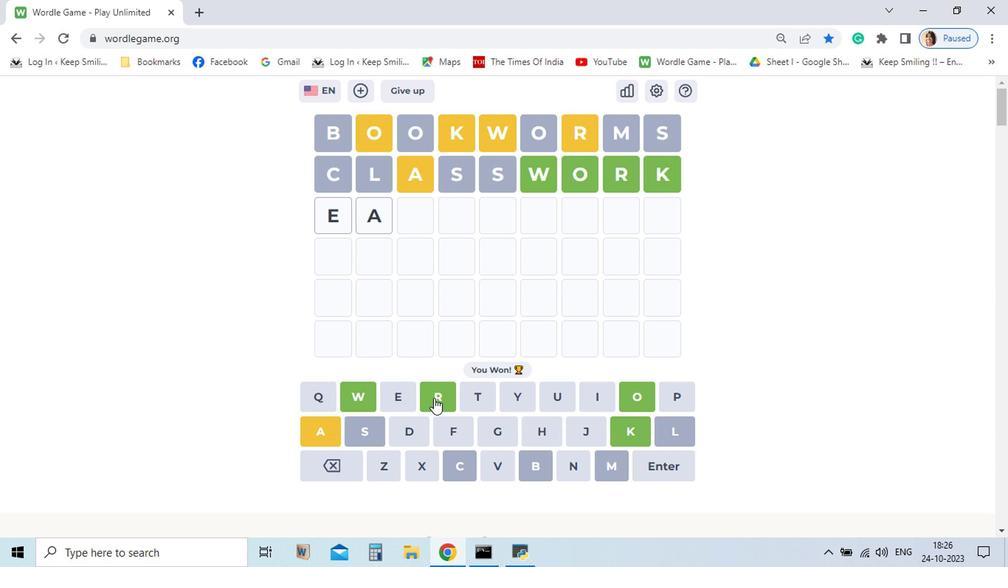 
Action: Mouse moved to (442, 416)
Screenshot: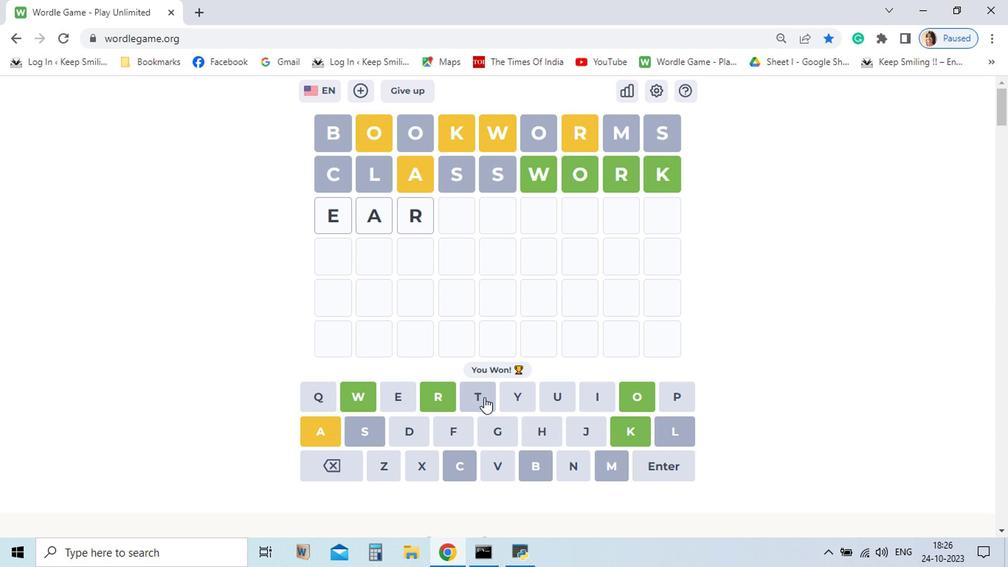 
Action: Mouse pressed left at (442, 416)
Screenshot: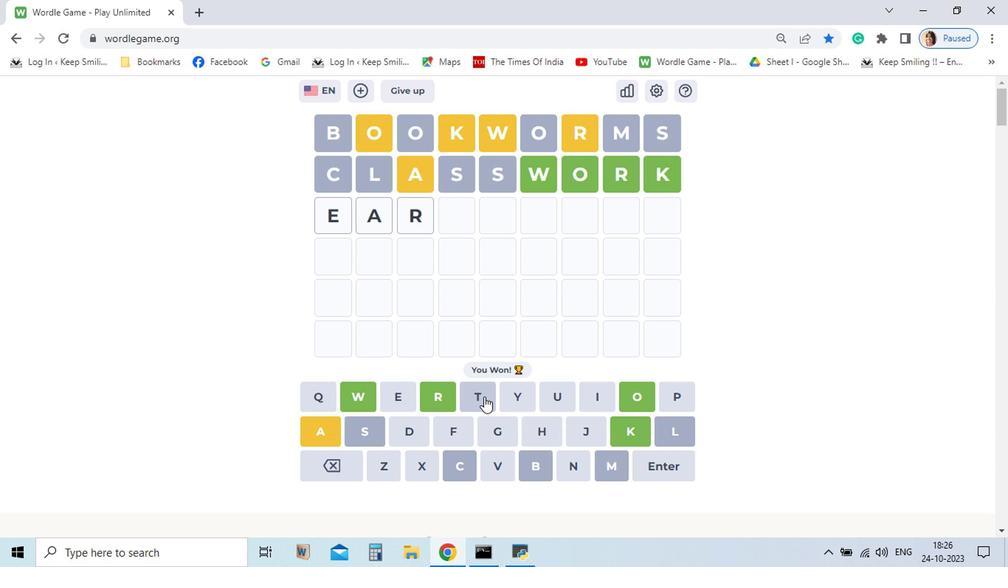 
Action: Mouse moved to (477, 415)
Screenshot: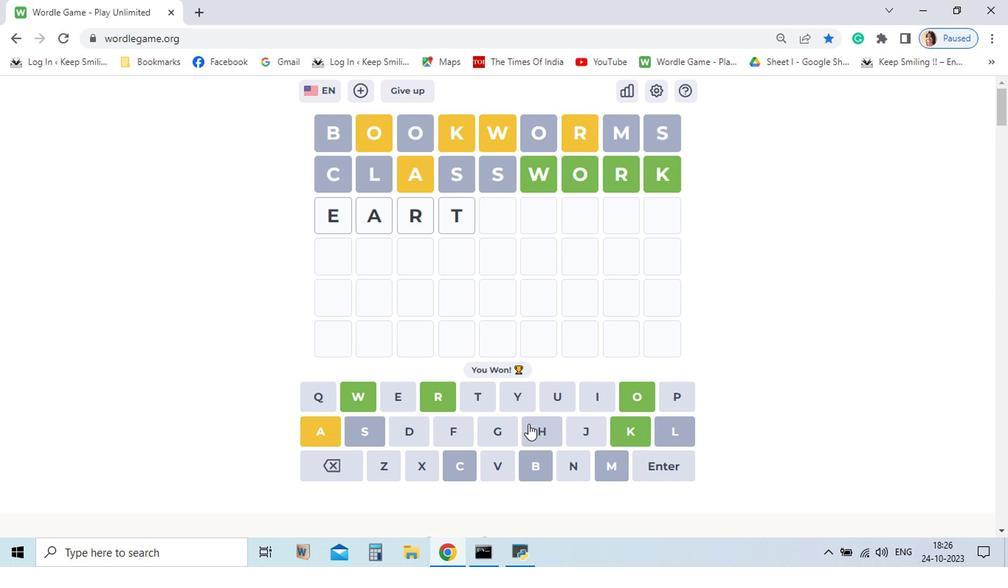 
Action: Mouse pressed left at (477, 415)
Screenshot: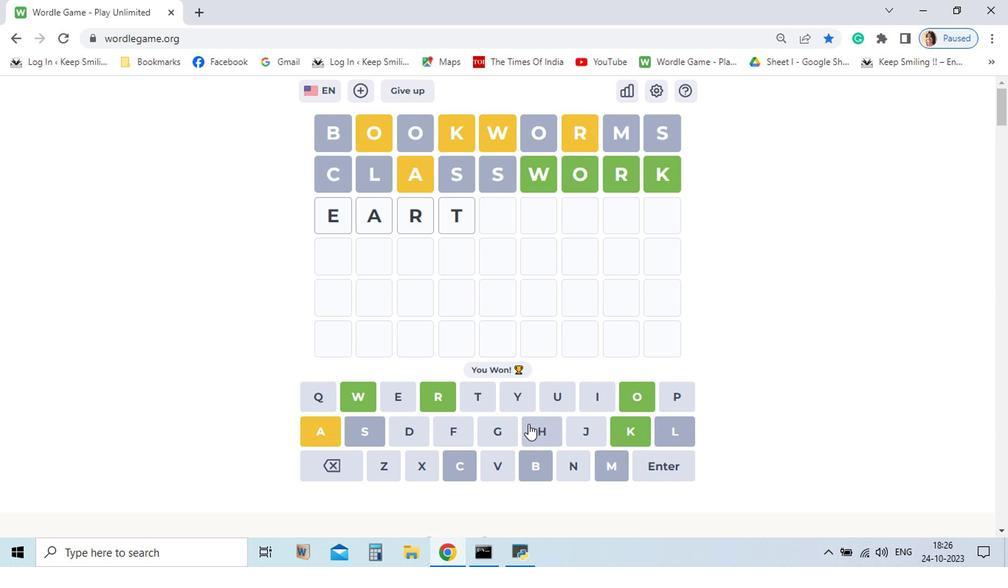 
Action: Mouse moved to (509, 434)
Screenshot: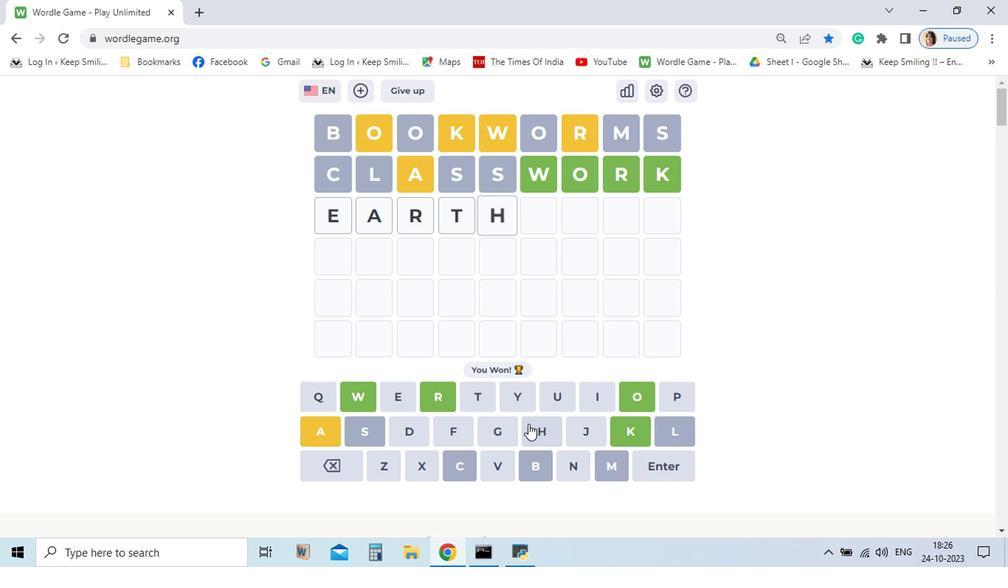 
Action: Mouse pressed left at (509, 434)
Screenshot: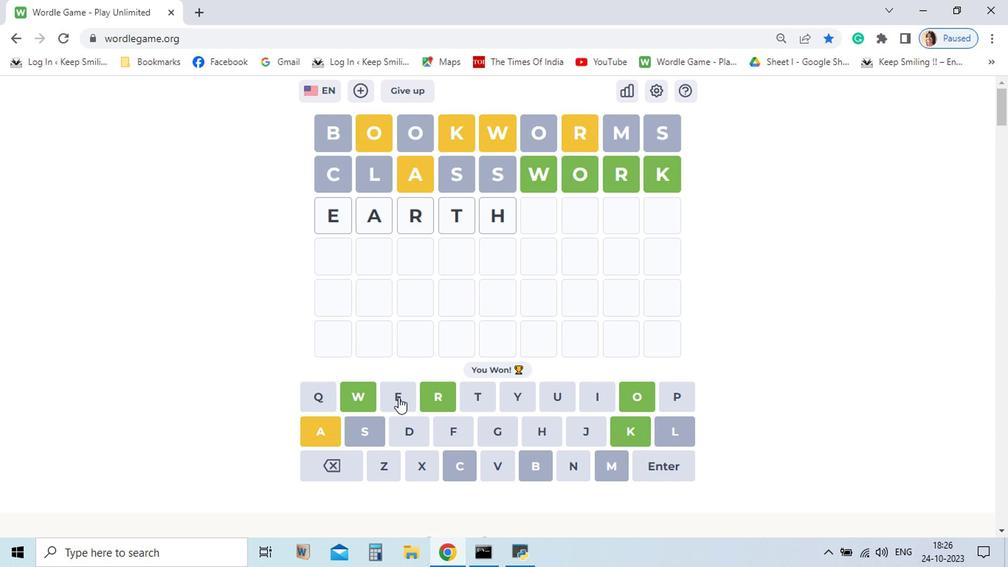 
Action: Mouse moved to (384, 413)
Screenshot: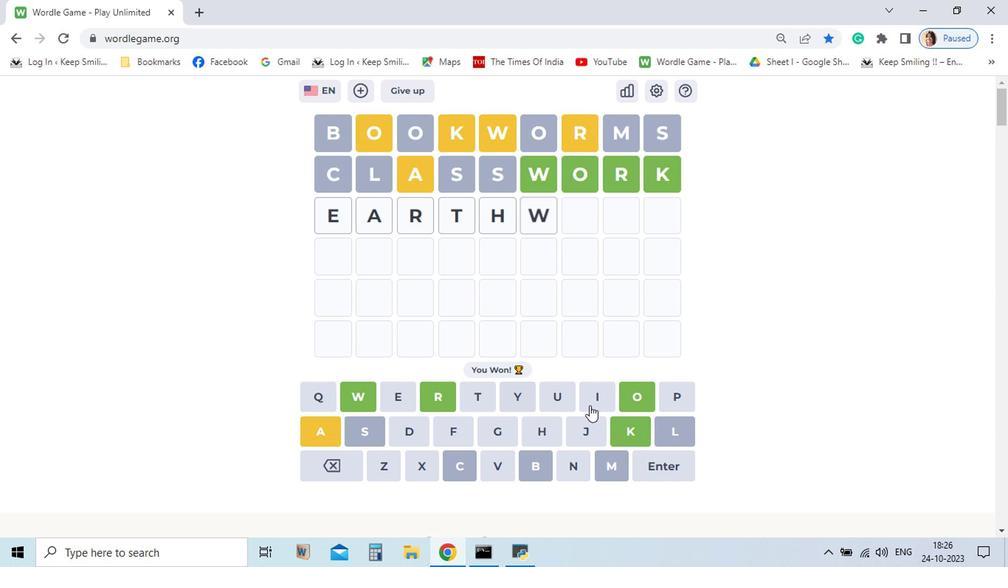 
Action: Mouse pressed left at (384, 413)
Screenshot: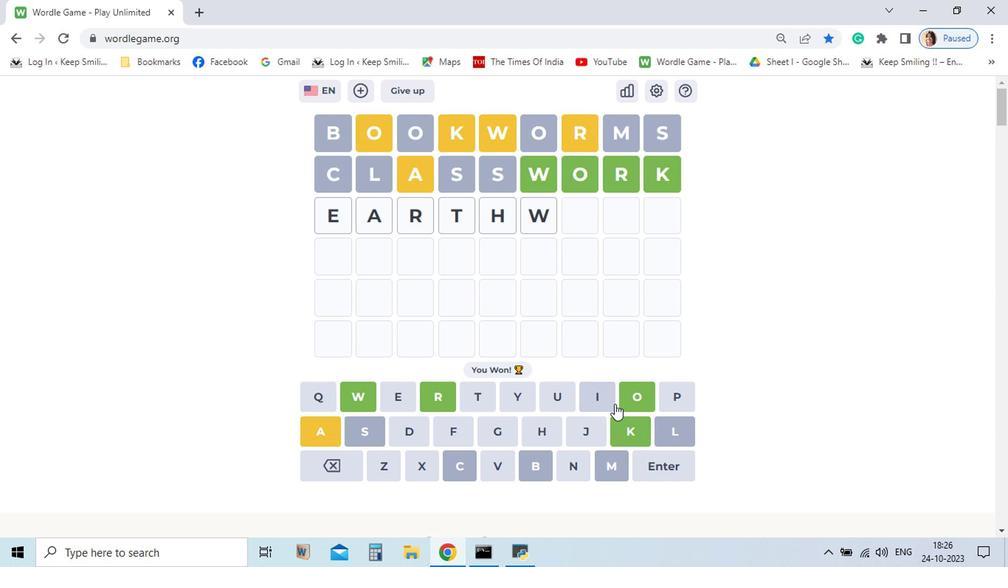 
Action: Mouse moved to (585, 417)
Screenshot: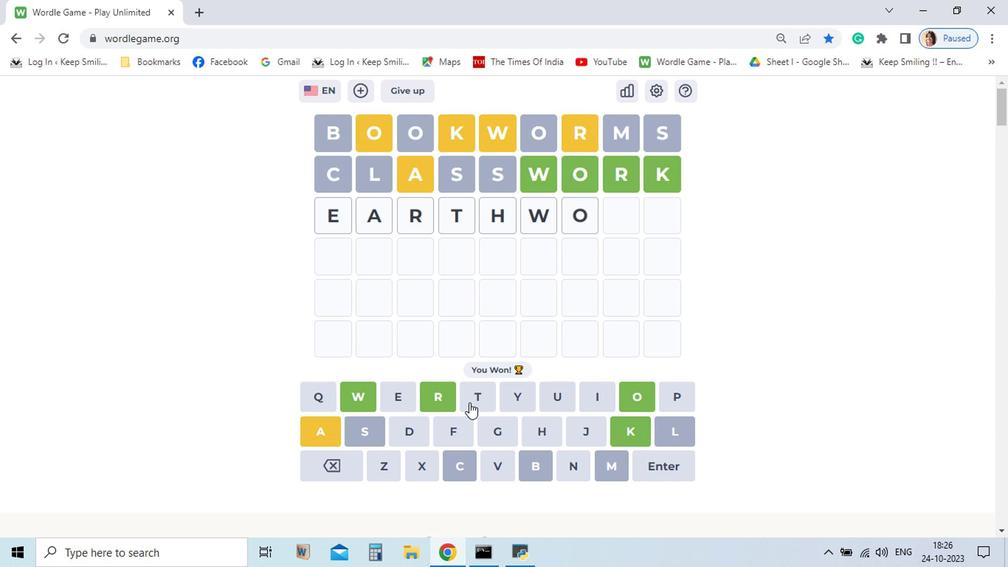 
Action: Mouse pressed left at (585, 417)
Screenshot: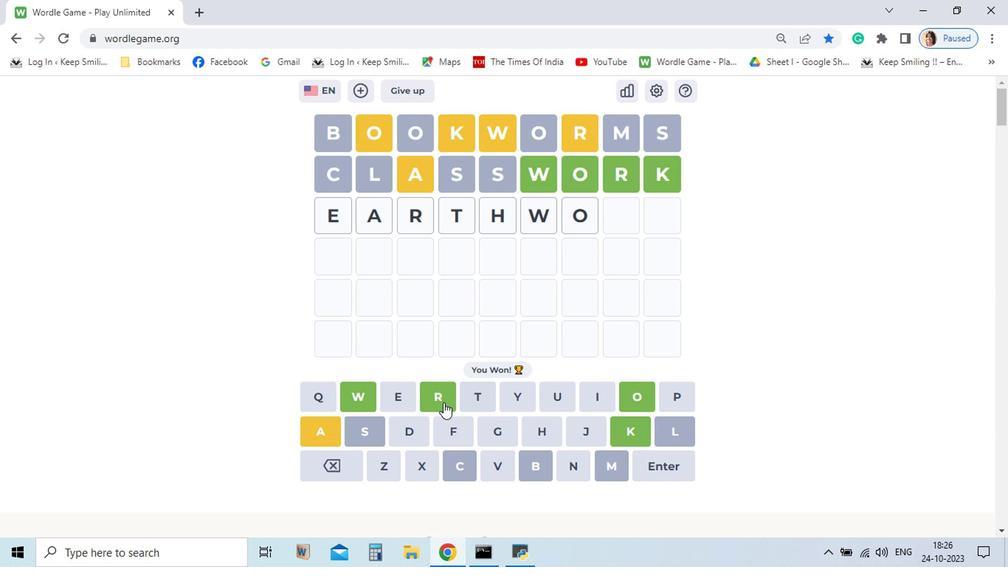 
Action: Mouse moved to (442, 419)
Screenshot: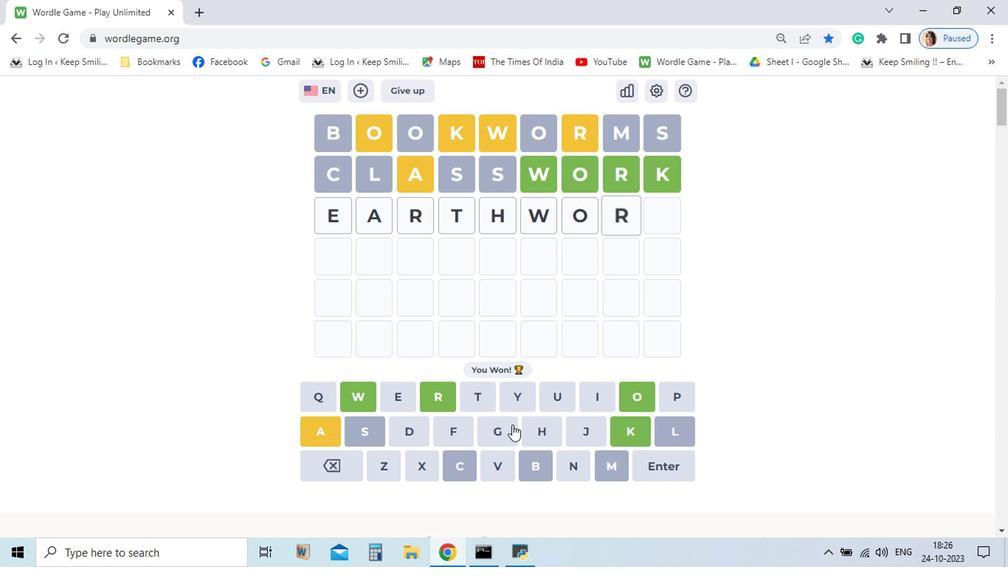 
Action: Mouse pressed left at (442, 419)
Screenshot: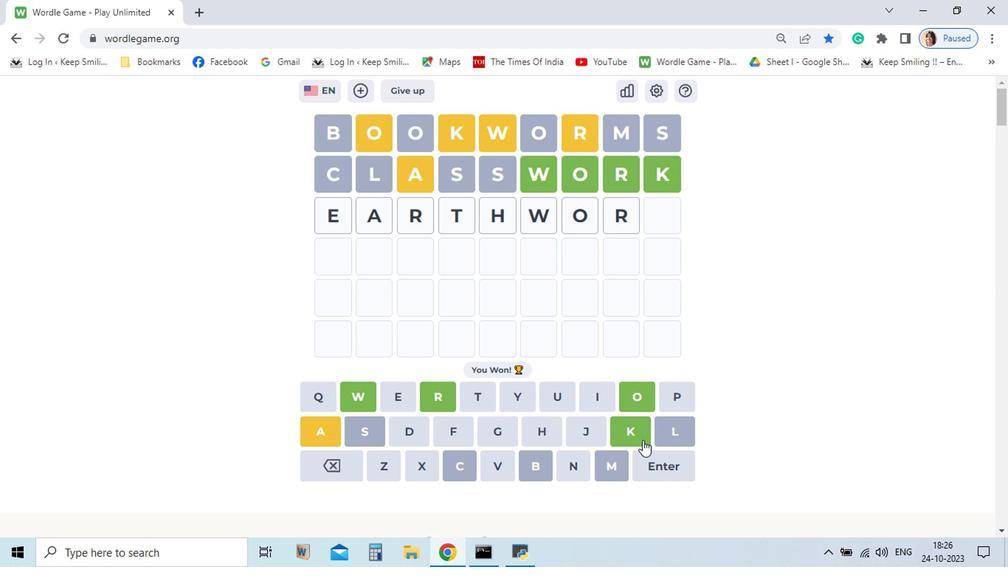 
Action: Mouse moved to (583, 439)
Screenshot: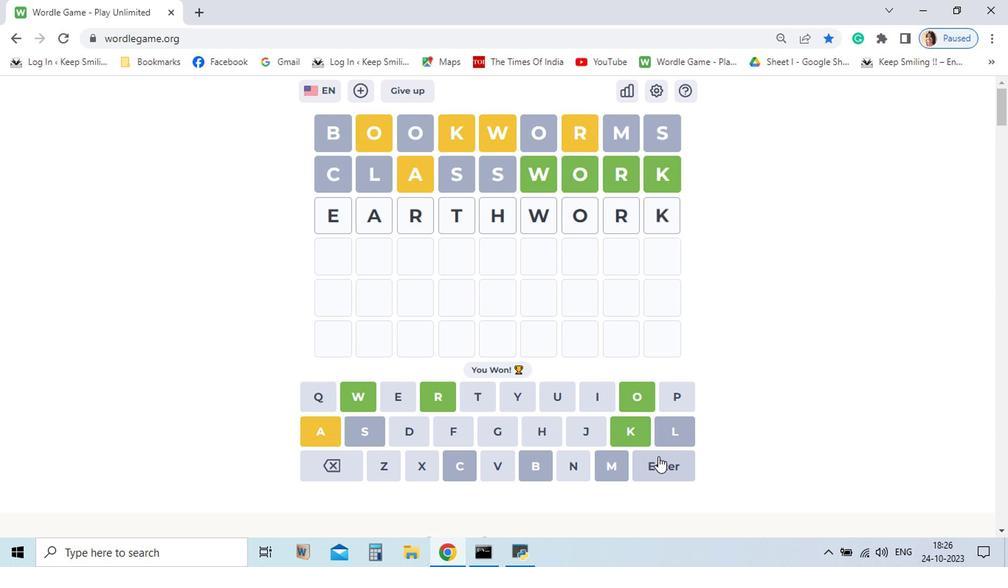 
Action: Mouse pressed left at (583, 439)
Screenshot: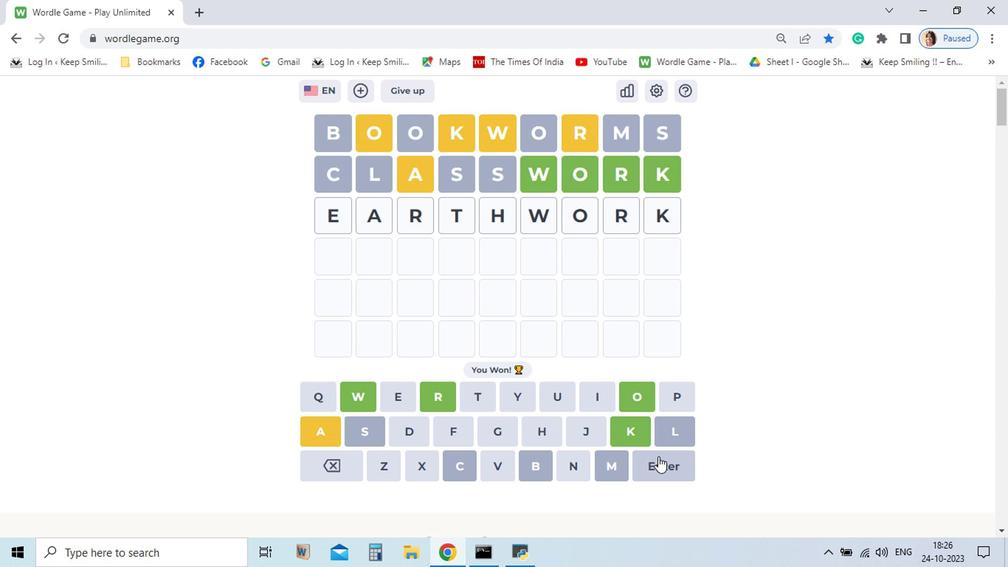 
Action: Mouse moved to (603, 464)
Screenshot: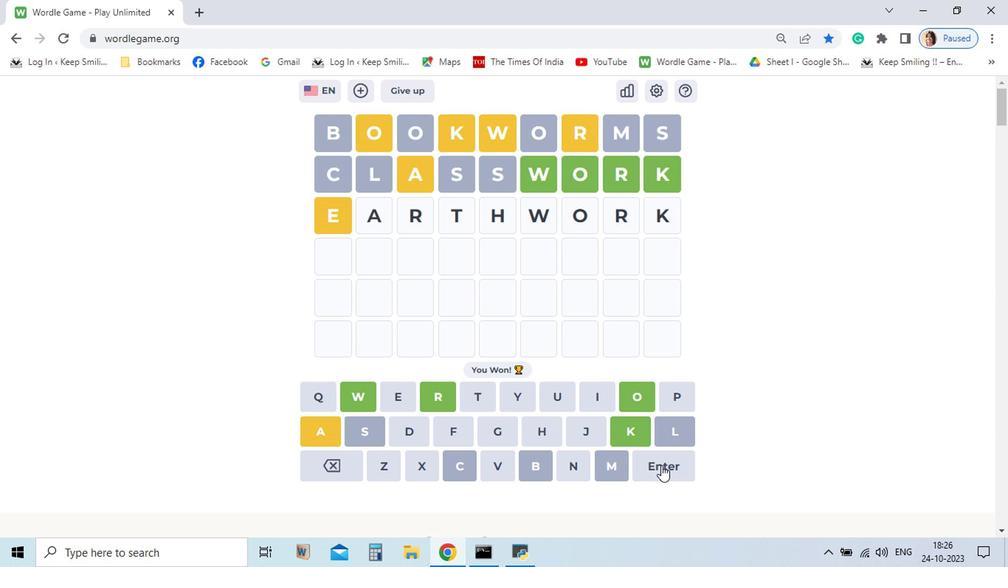 
Action: Mouse pressed left at (603, 464)
Screenshot: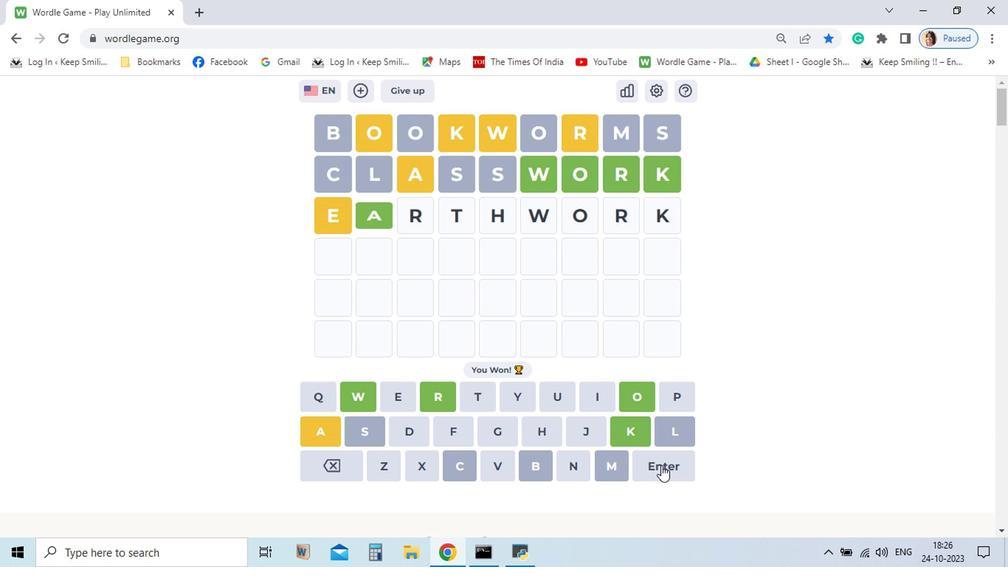 
Action: Mouse moved to (488, 439)
Screenshot: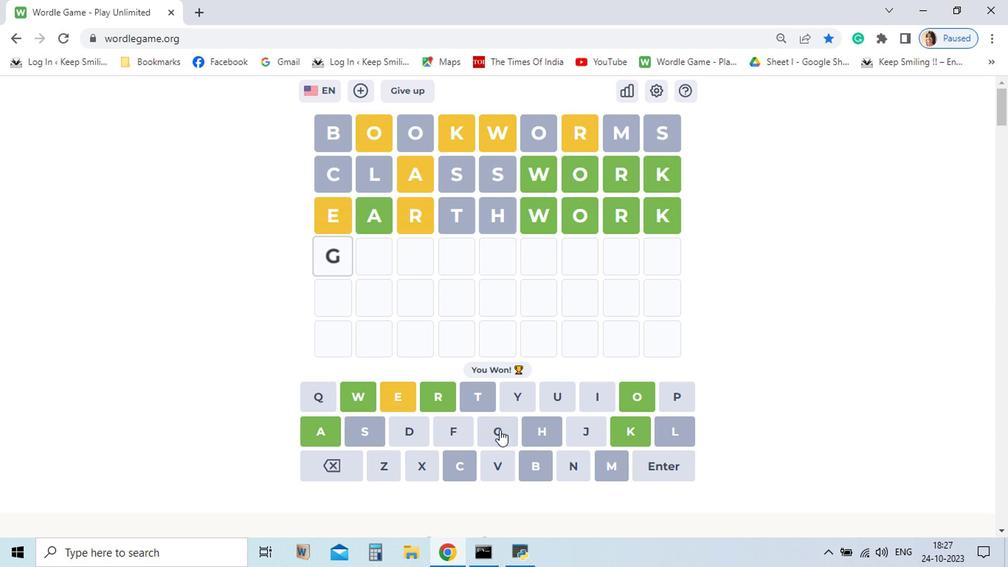 
Action: Mouse pressed left at (488, 439)
Screenshot: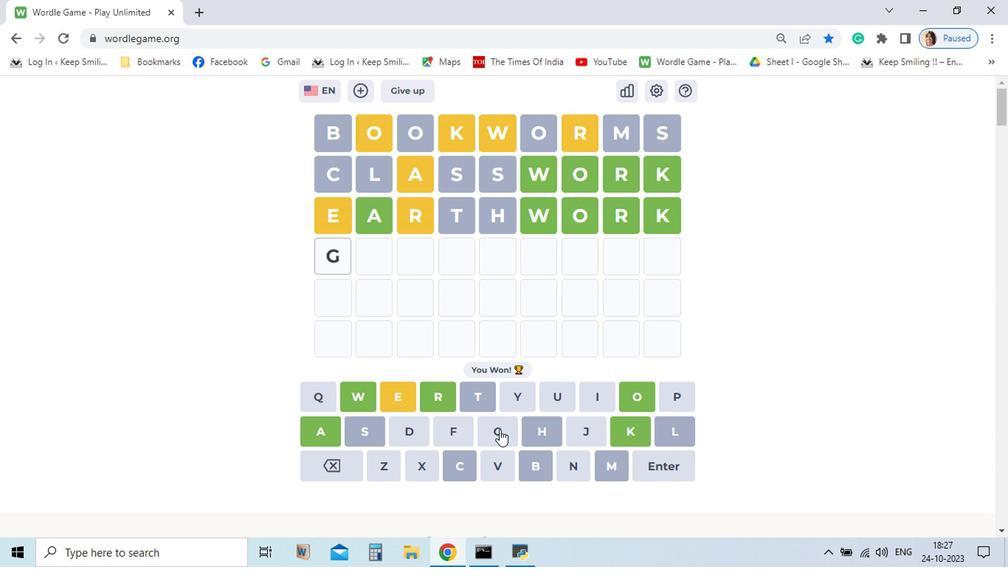 
Action: Mouse moved to (375, 465)
Screenshot: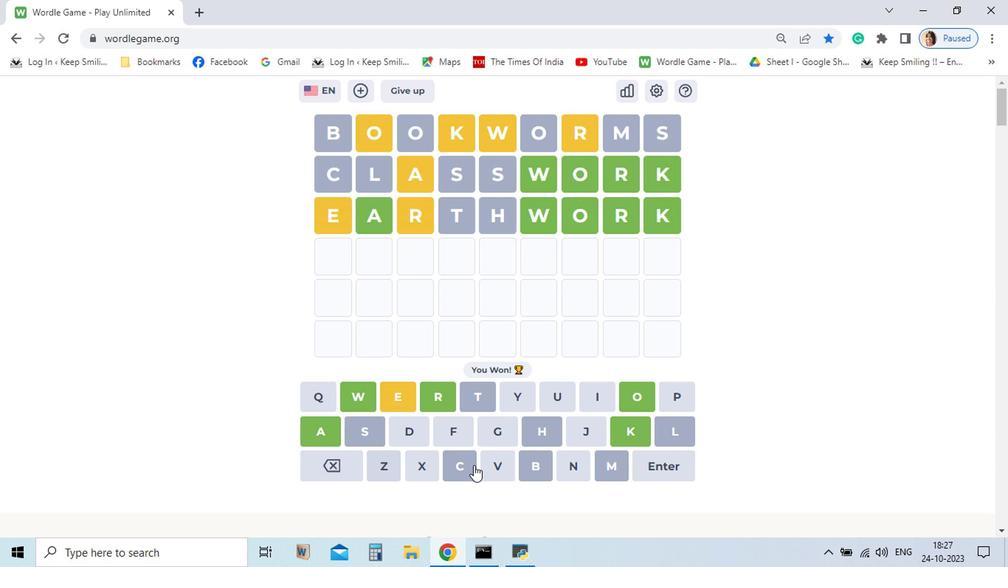 
Action: Mouse pressed left at (375, 465)
Screenshot: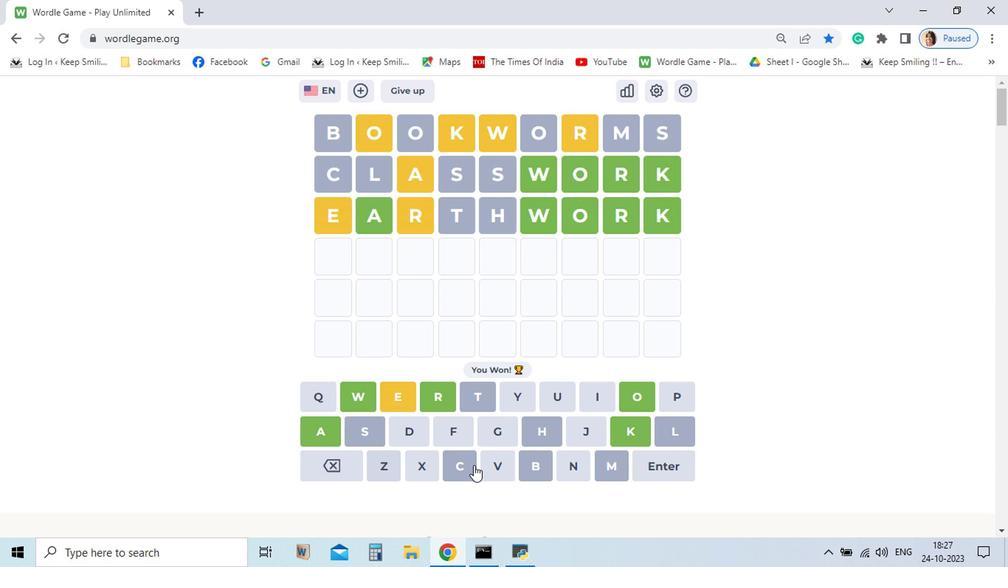 
Action: Mouse moved to (609, 410)
Screenshot: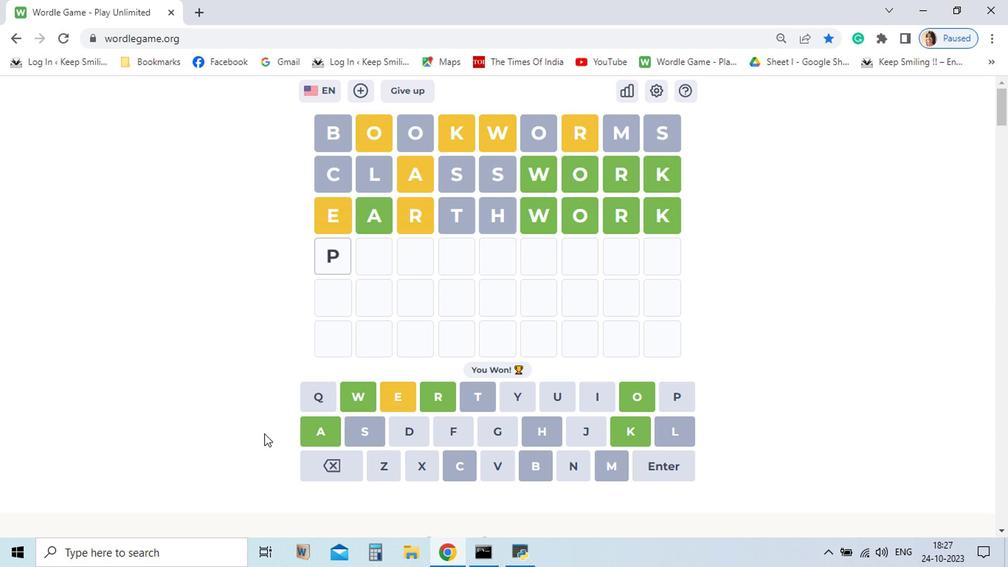 
Action: Mouse pressed left at (609, 410)
Screenshot: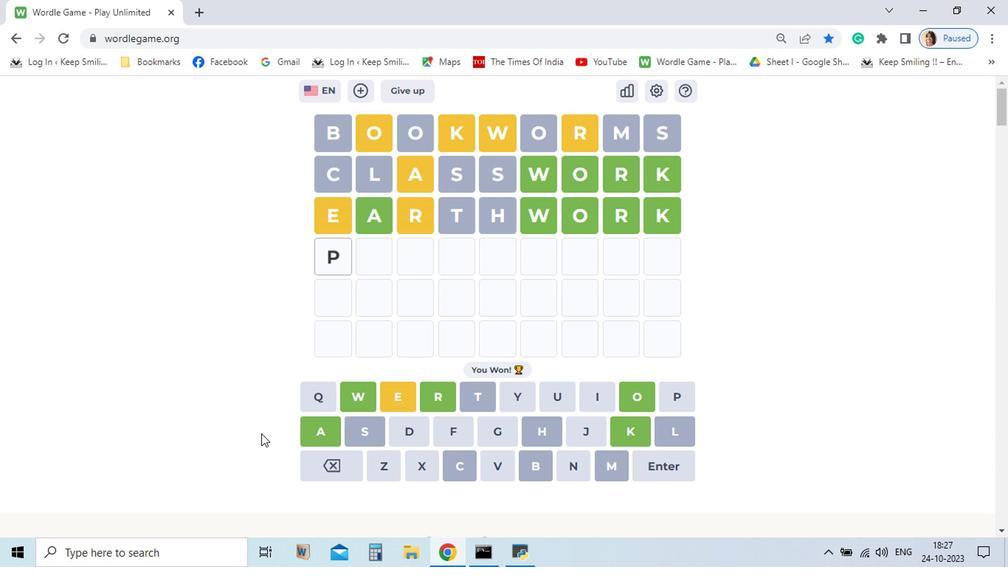 
Action: Mouse moved to (368, 438)
Screenshot: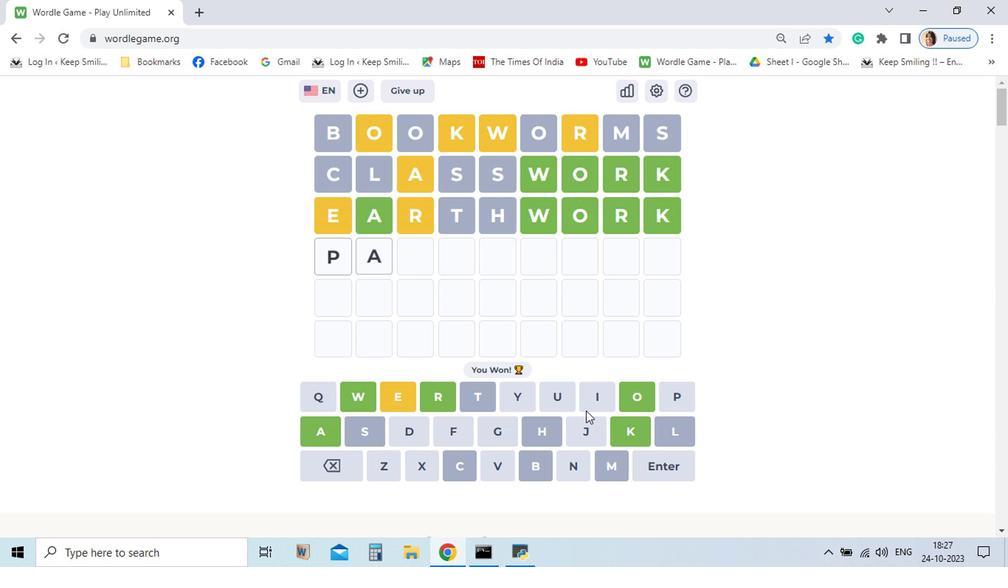 
Action: Mouse pressed left at (368, 438)
Screenshot: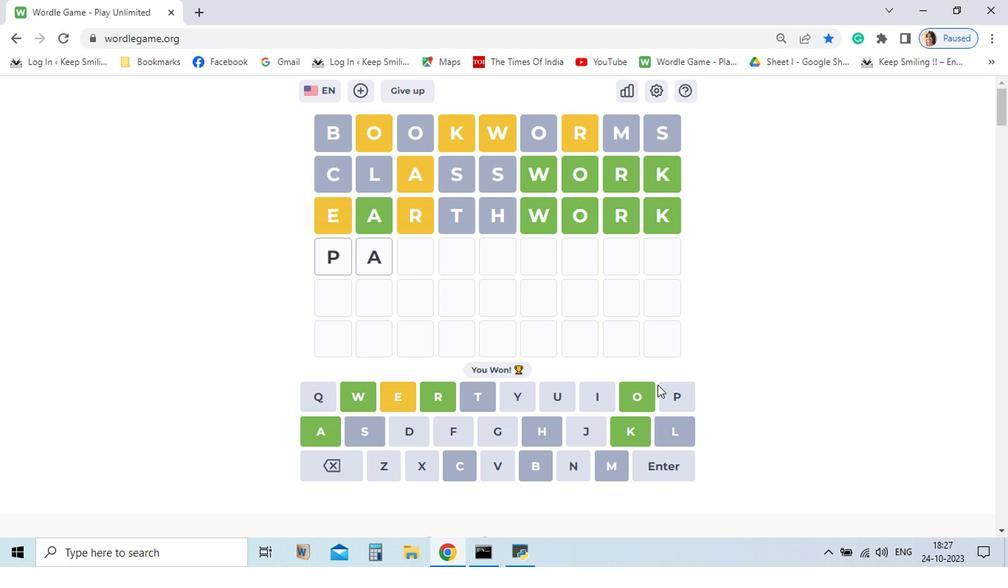 
Action: Mouse moved to (616, 411)
Screenshot: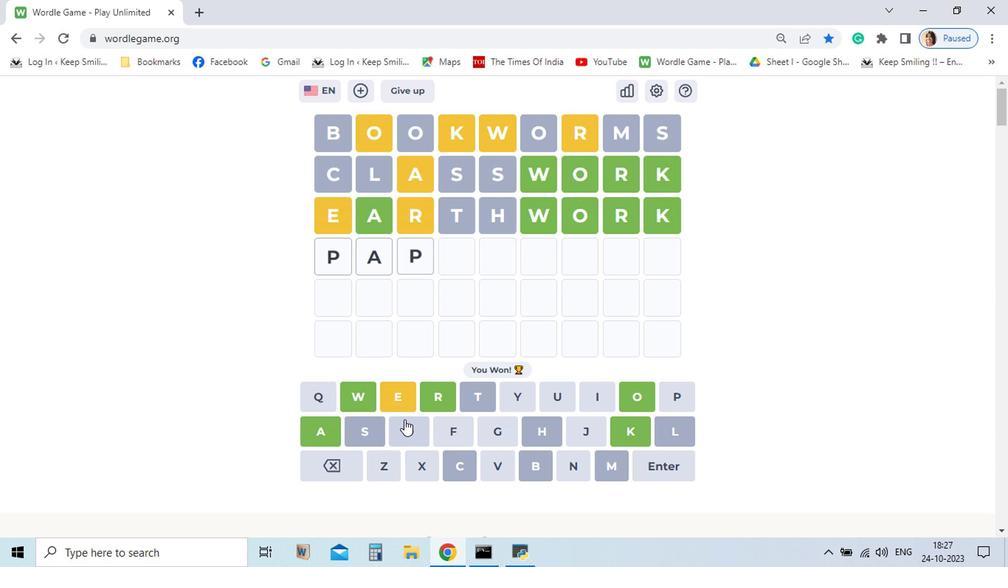 
Action: Mouse pressed left at (616, 411)
Screenshot: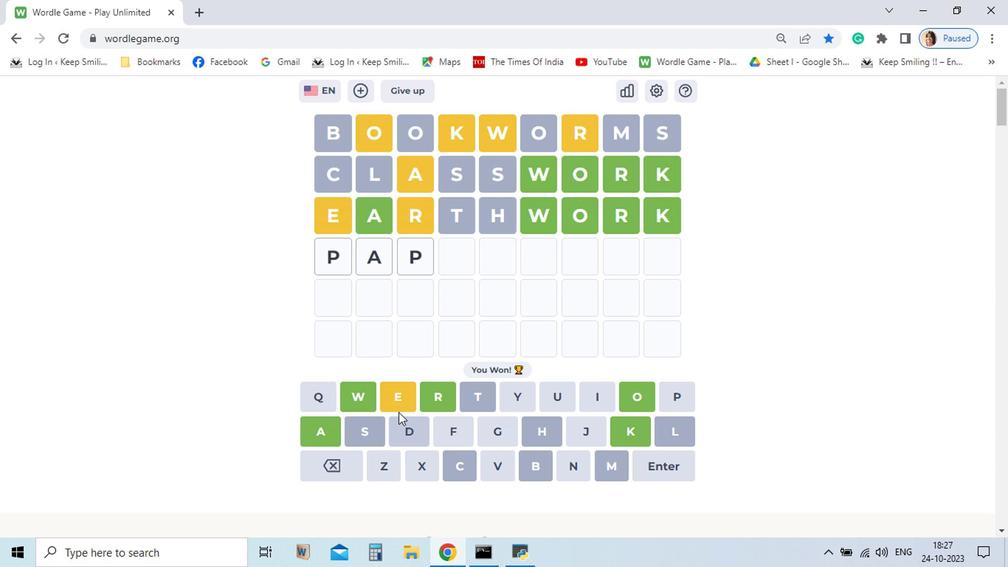 
Action: Mouse moved to (412, 418)
Screenshot: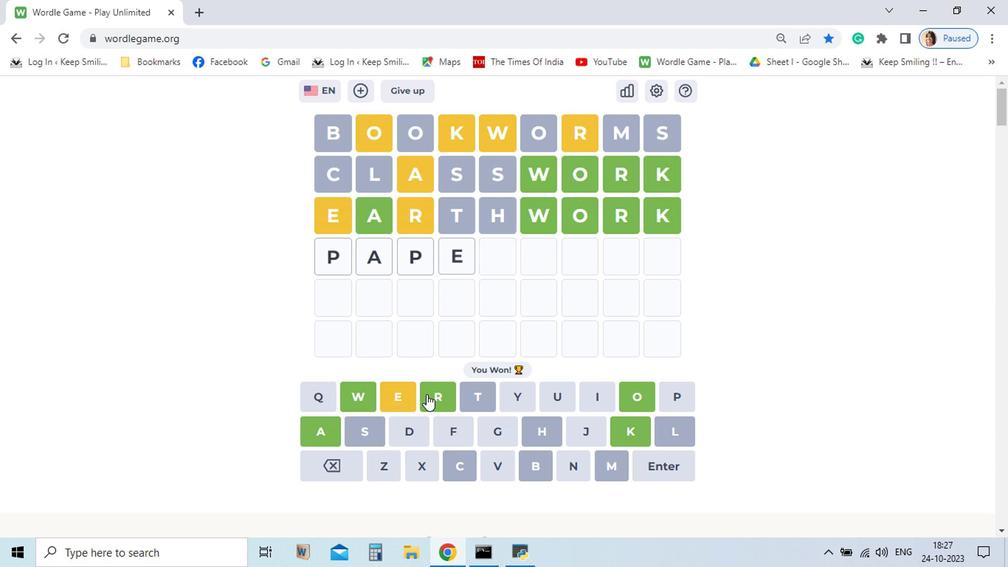
Action: Mouse pressed left at (412, 418)
Screenshot: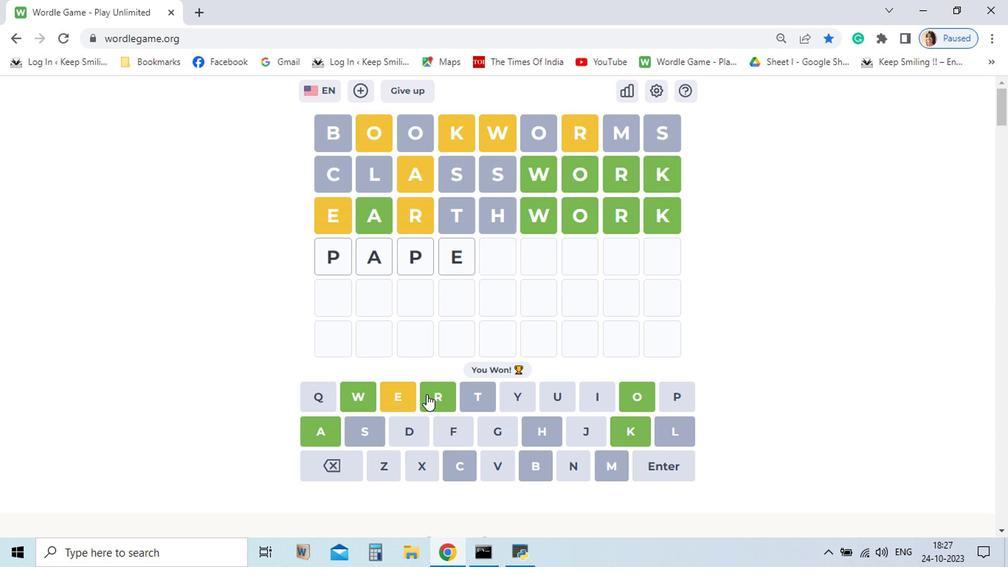 
Action: Mouse moved to (436, 413)
Screenshot: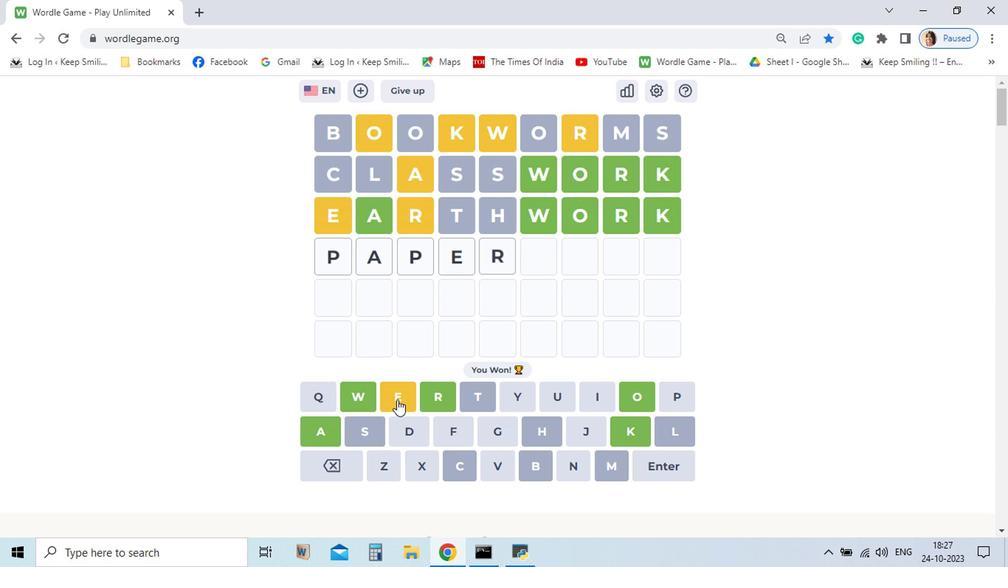 
Action: Mouse pressed left at (436, 413)
Screenshot: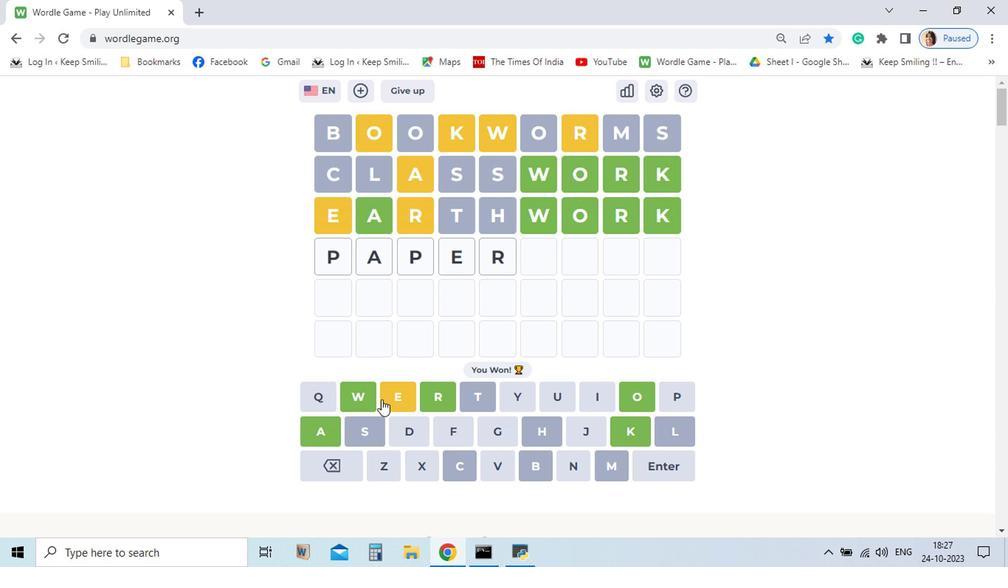 
Action: Mouse moved to (387, 417)
Screenshot: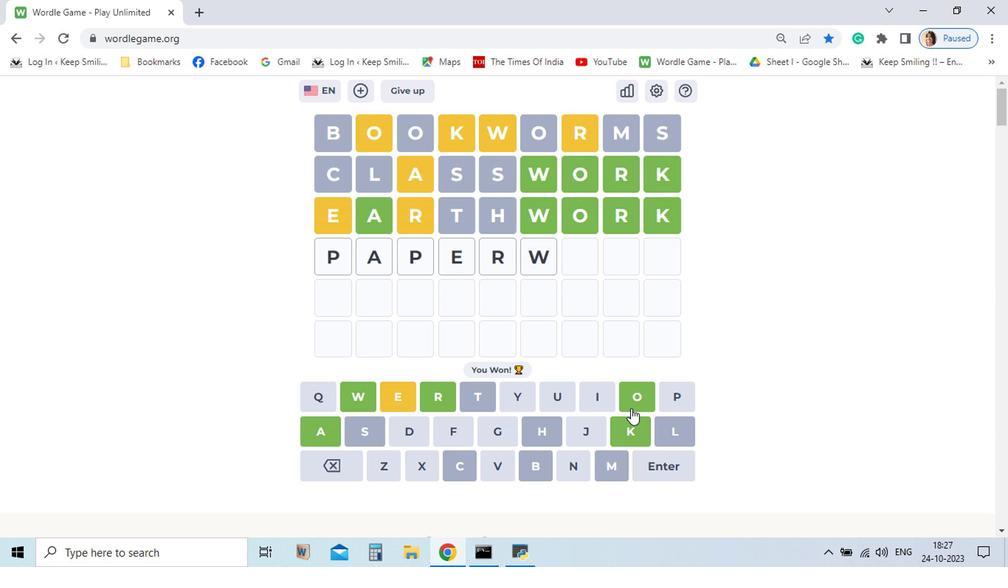 
Action: Mouse pressed left at (387, 417)
Screenshot: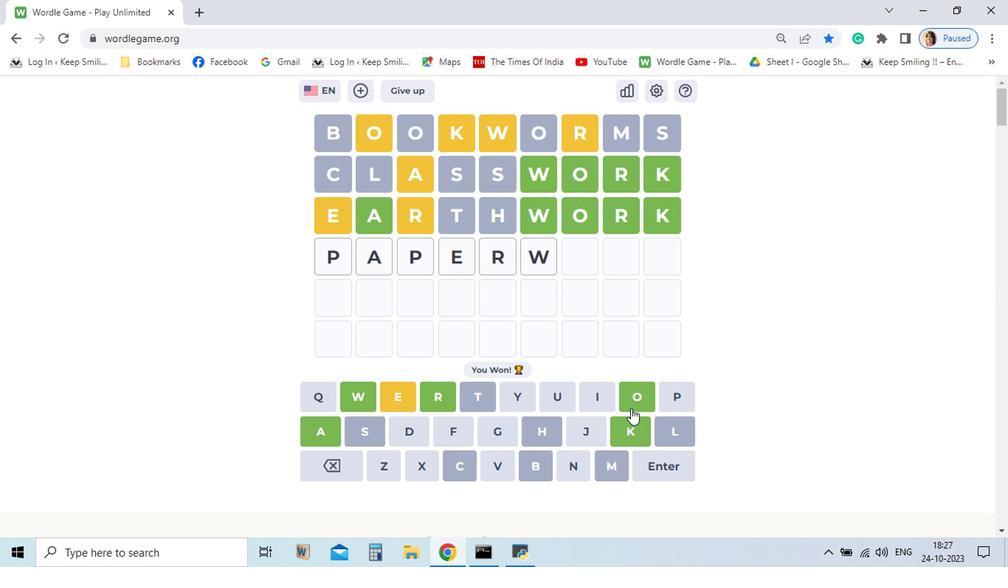 
Action: Mouse moved to (582, 417)
Screenshot: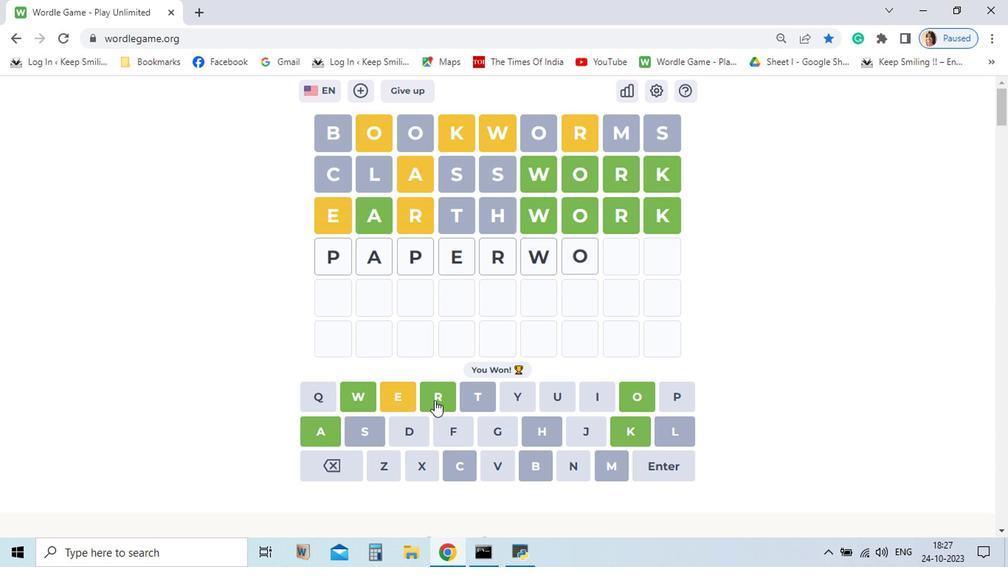 
Action: Mouse pressed left at (582, 417)
Screenshot: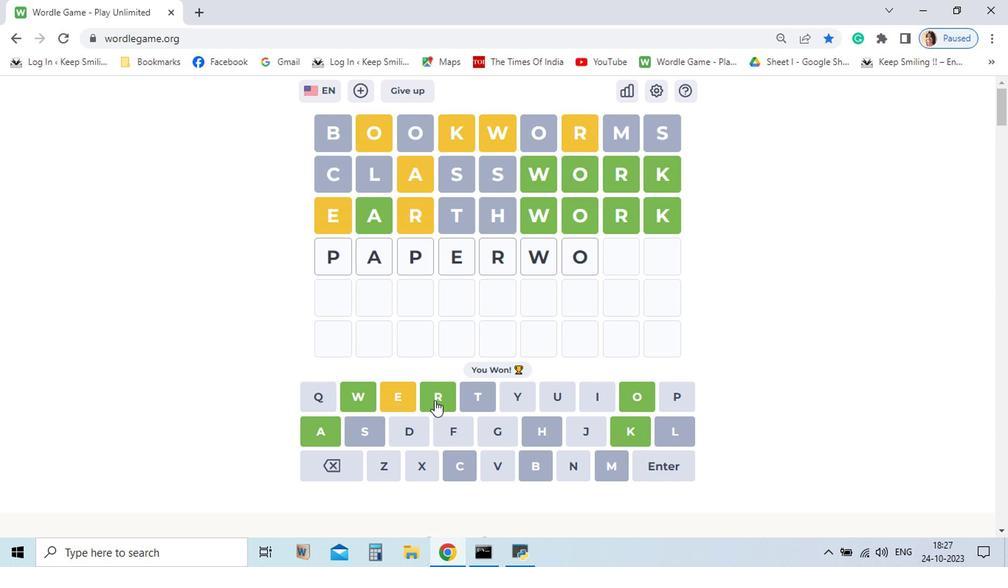 
Action: Mouse moved to (442, 418)
Screenshot: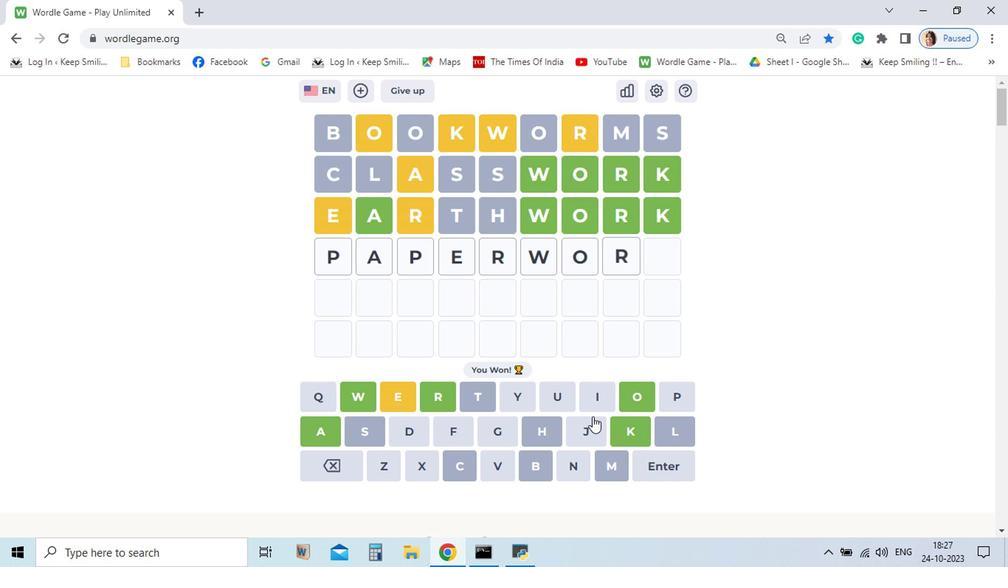 
Action: Mouse pressed left at (442, 418)
Screenshot: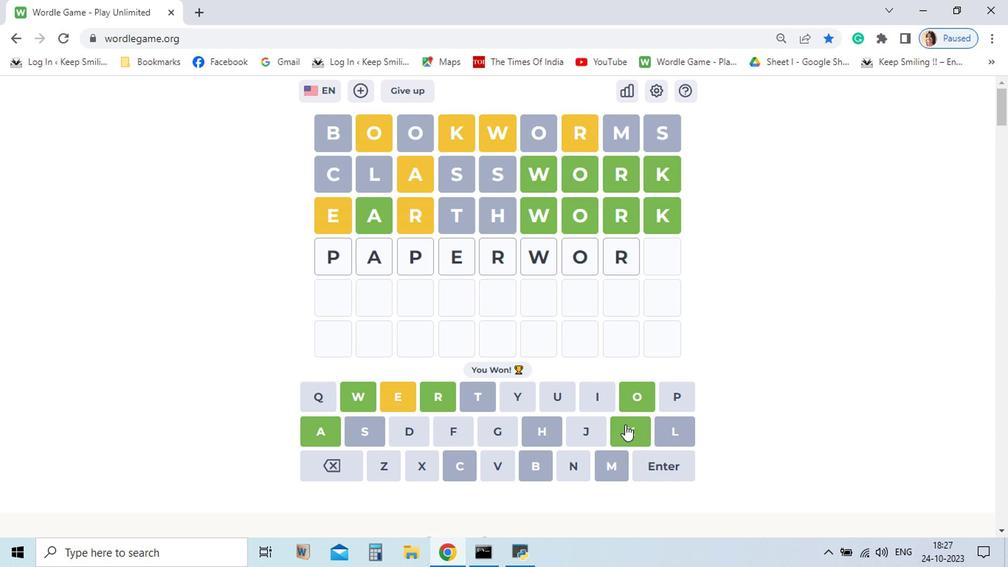 
Action: Mouse moved to (578, 437)
Screenshot: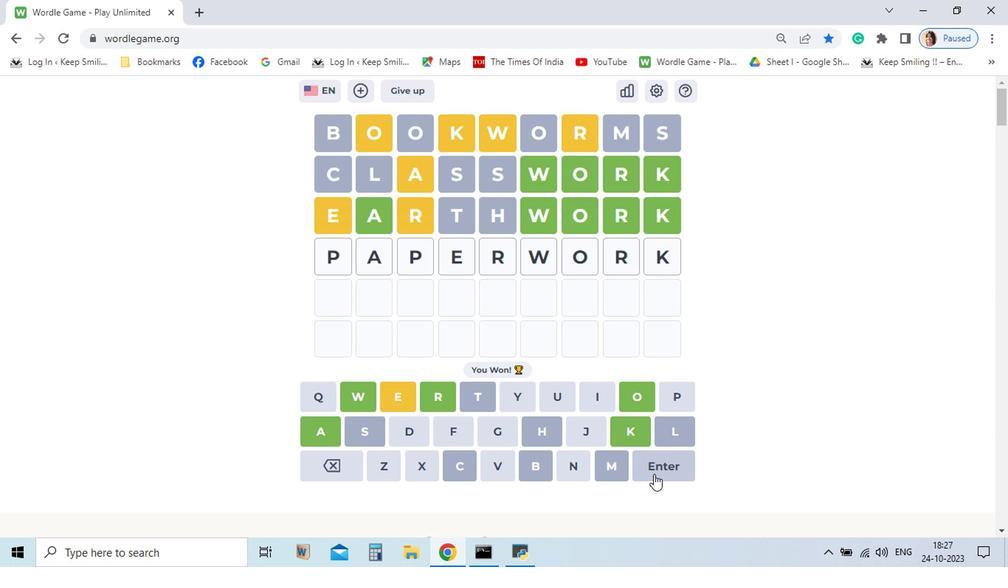 
Action: Mouse pressed left at (578, 437)
Screenshot: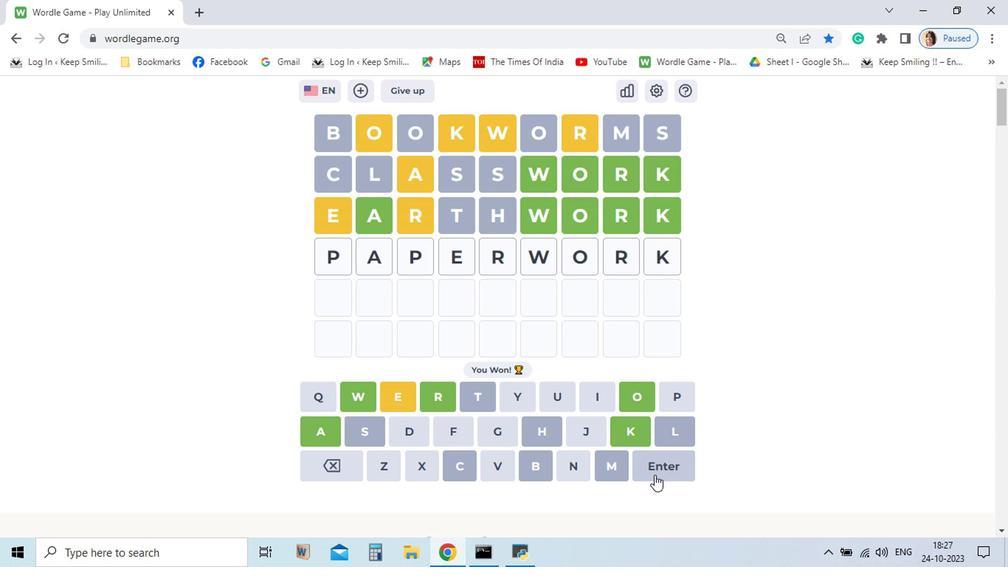 
Action: Mouse moved to (600, 468)
Screenshot: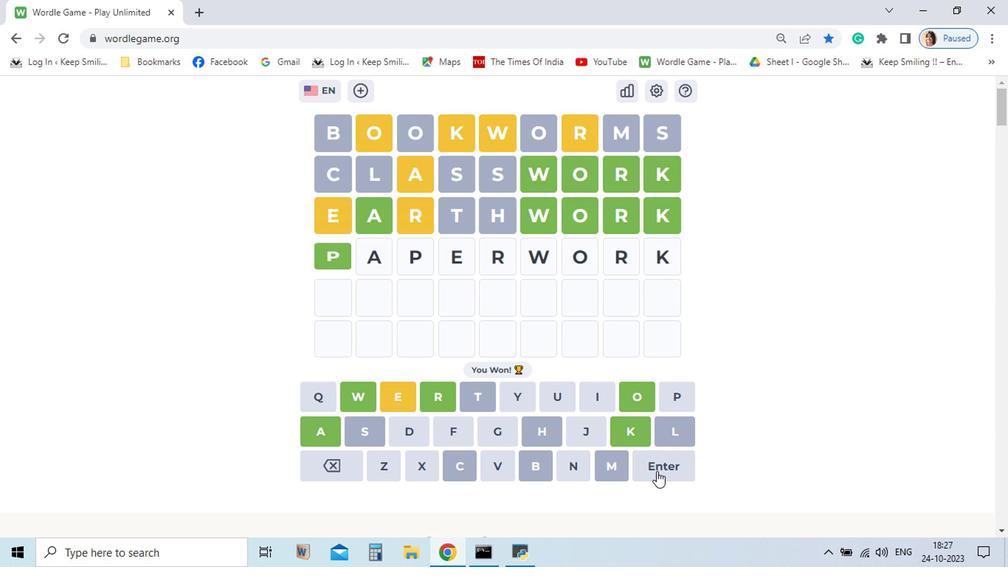 
Action: Mouse pressed left at (600, 468)
Screenshot: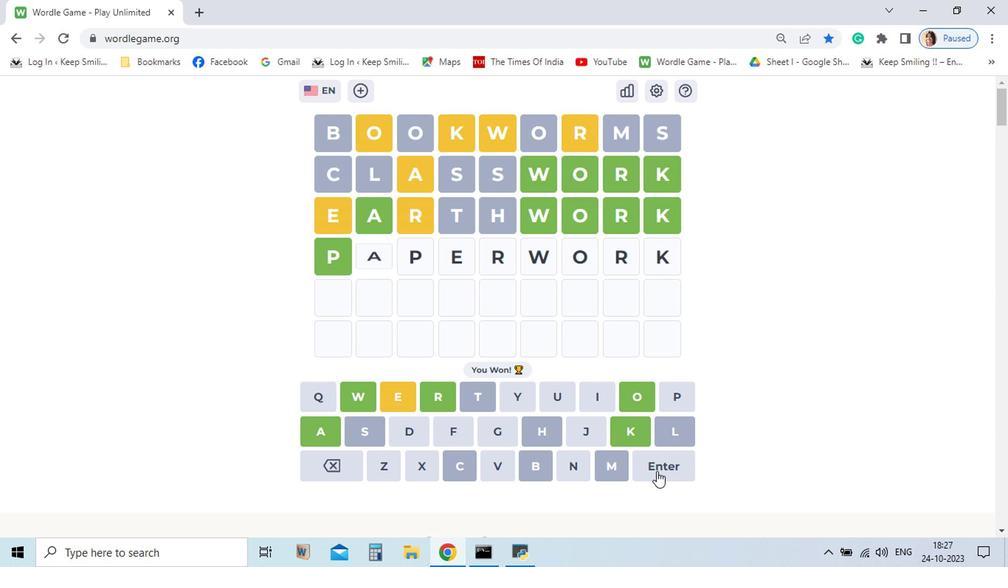 
Action: Mouse moved to (561, 265)
Screenshot: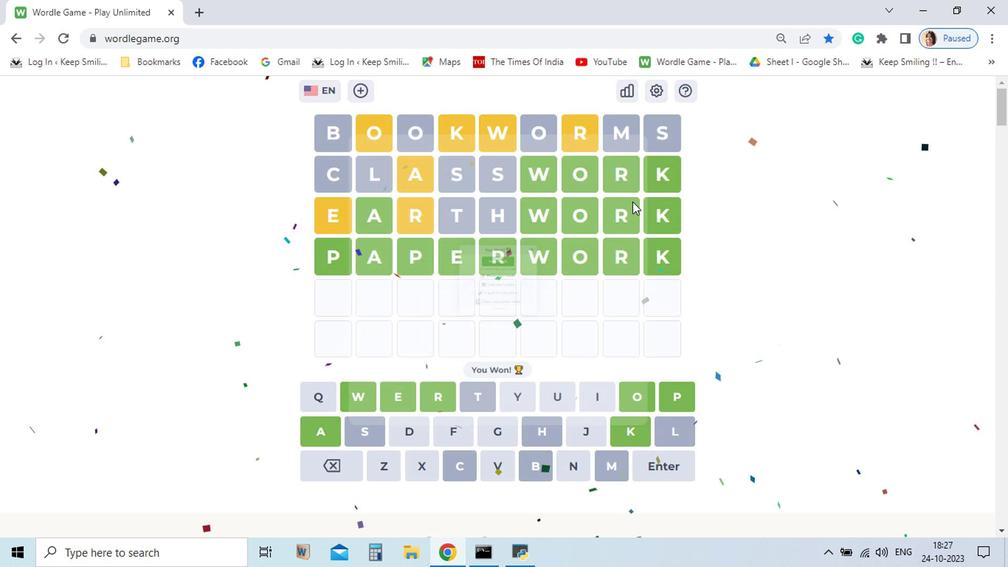 
Action: Mouse pressed left at (561, 265)
Screenshot: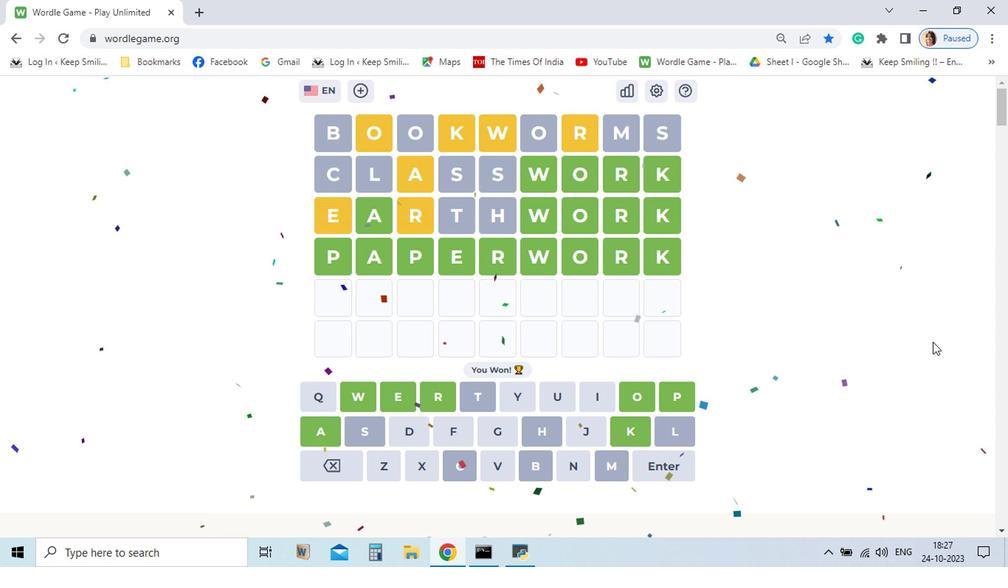 
Action: Mouse moved to (803, 381)
Screenshot: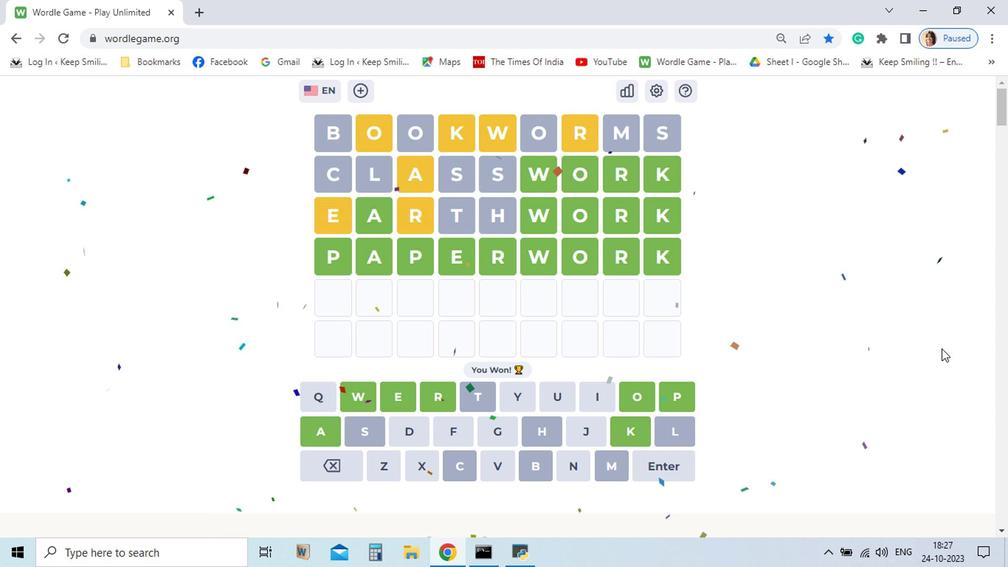 
